 Task: Find connections with filter location Pushkino with filter topic #Gettingthingsdonewith filter profile language Spanish with filter current company Esko with filter school Delhi Public School, R.K.Puram, New Delhi with filter industry Chiropractors with filter service category Homeowners Insurance with filter keywords title Managing Member
Action: Mouse moved to (619, 113)
Screenshot: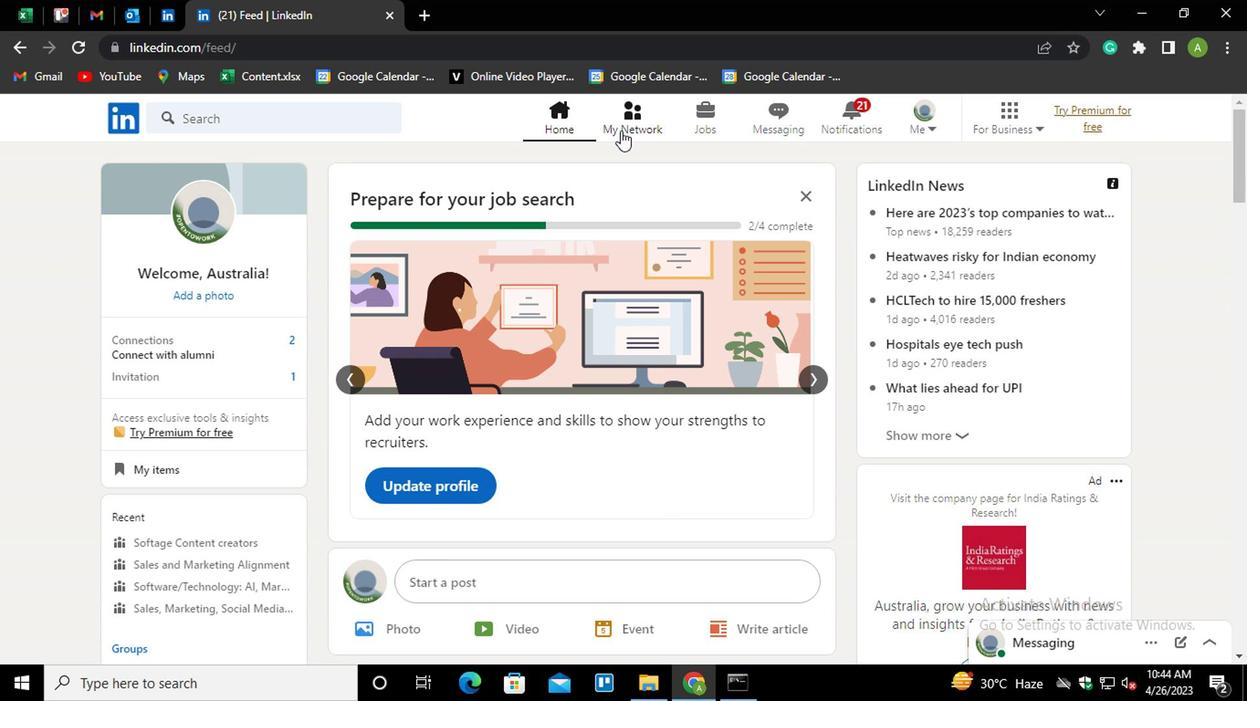 
Action: Mouse pressed left at (619, 113)
Screenshot: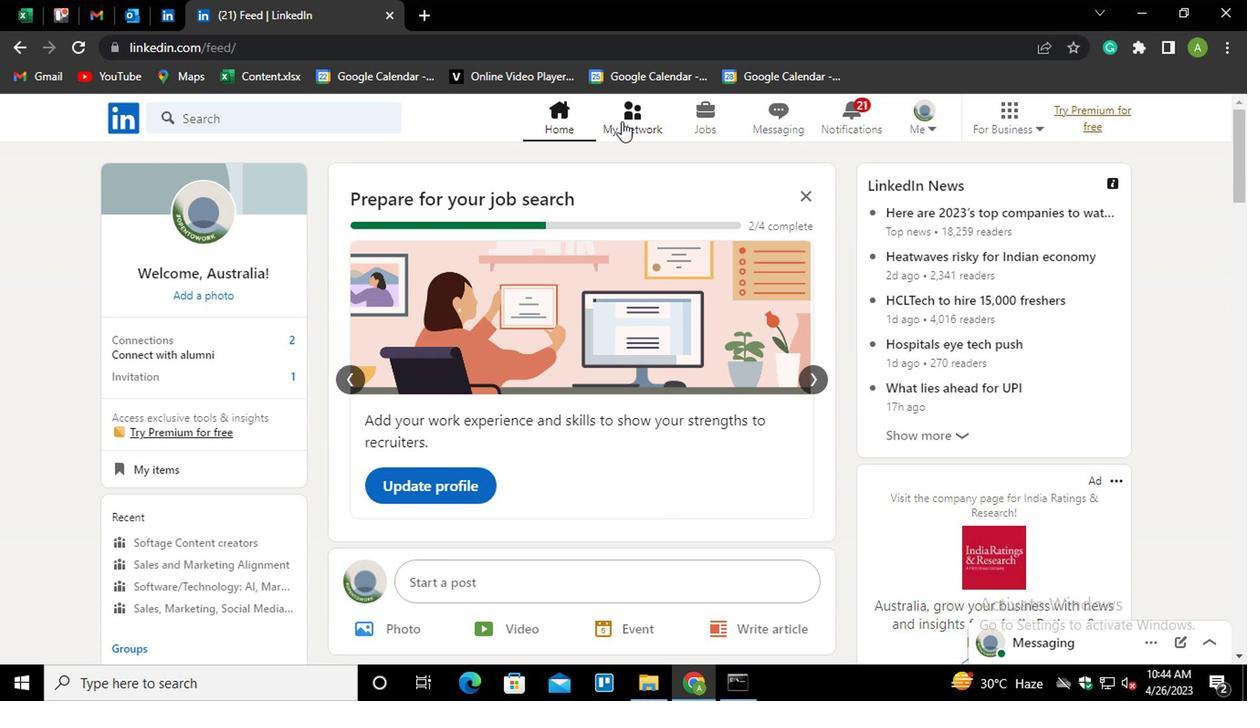 
Action: Mouse moved to (244, 214)
Screenshot: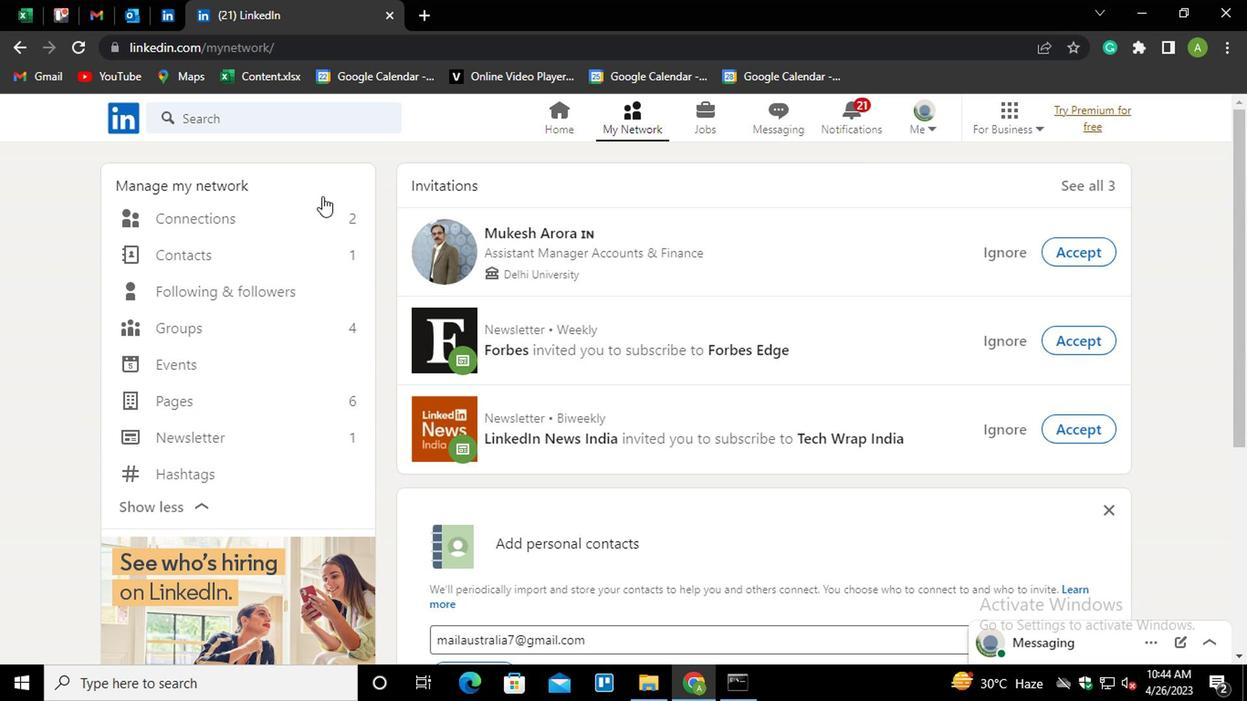 
Action: Mouse pressed left at (244, 214)
Screenshot: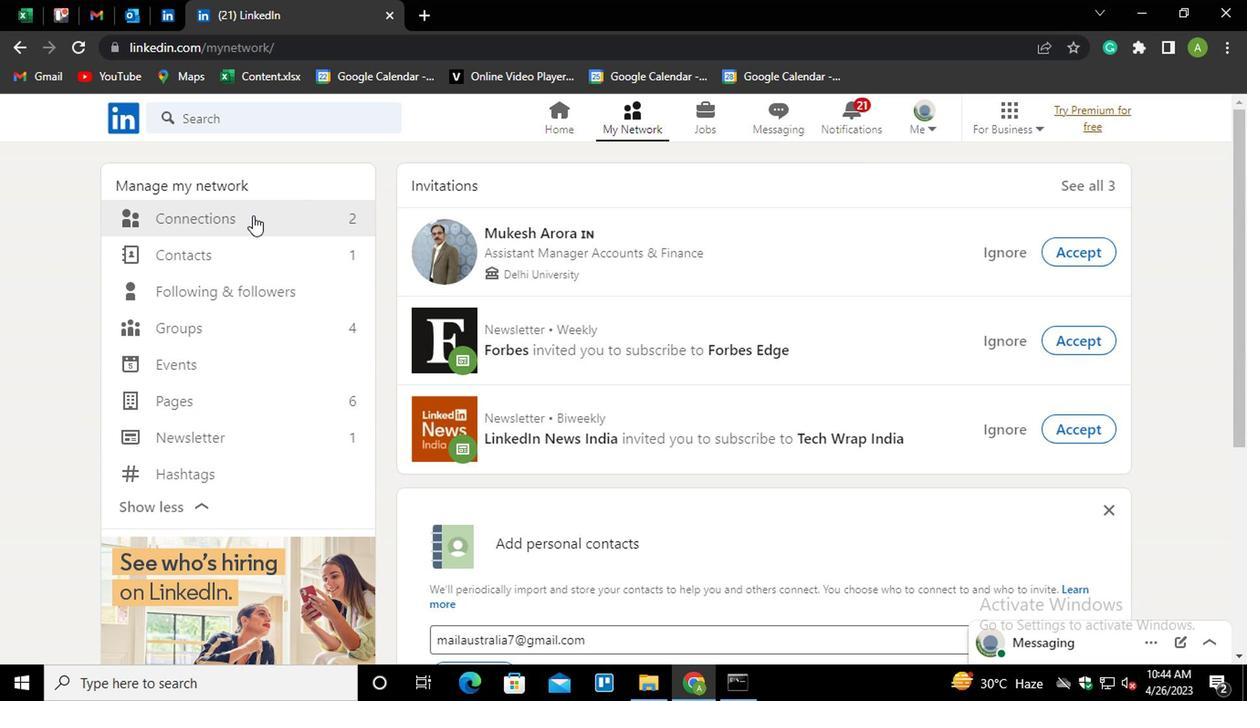 
Action: Mouse moved to (731, 220)
Screenshot: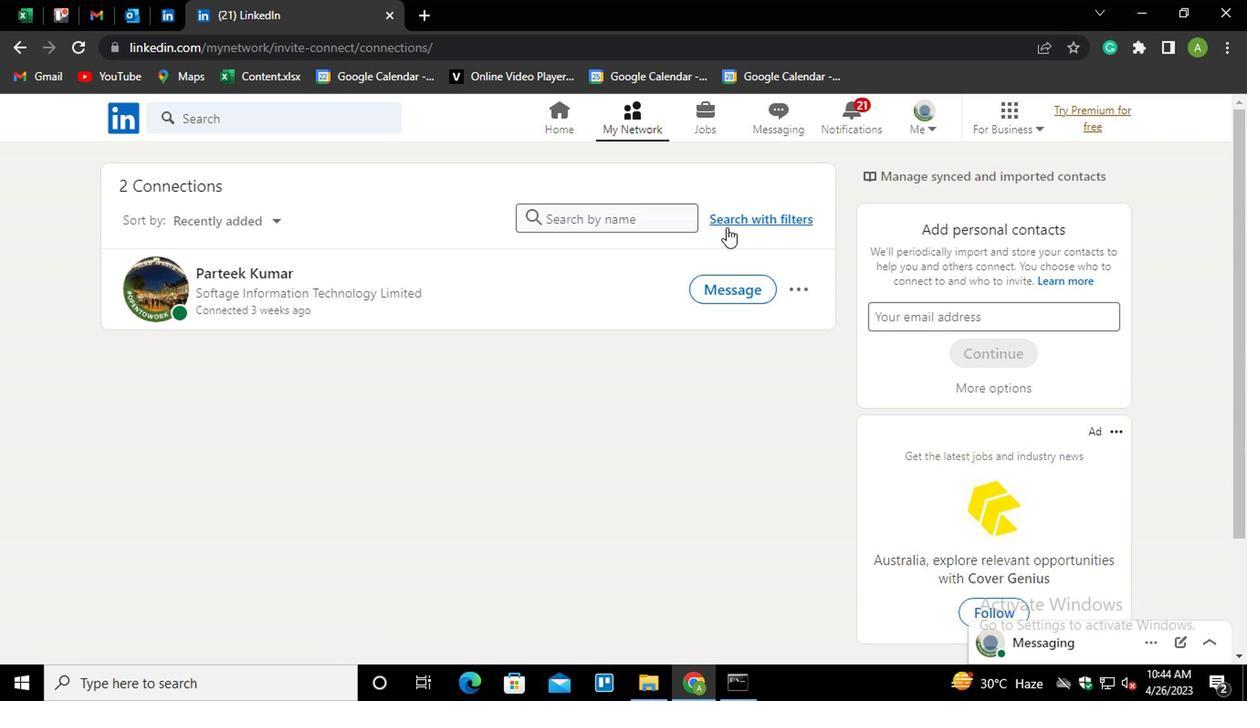 
Action: Mouse pressed left at (731, 220)
Screenshot: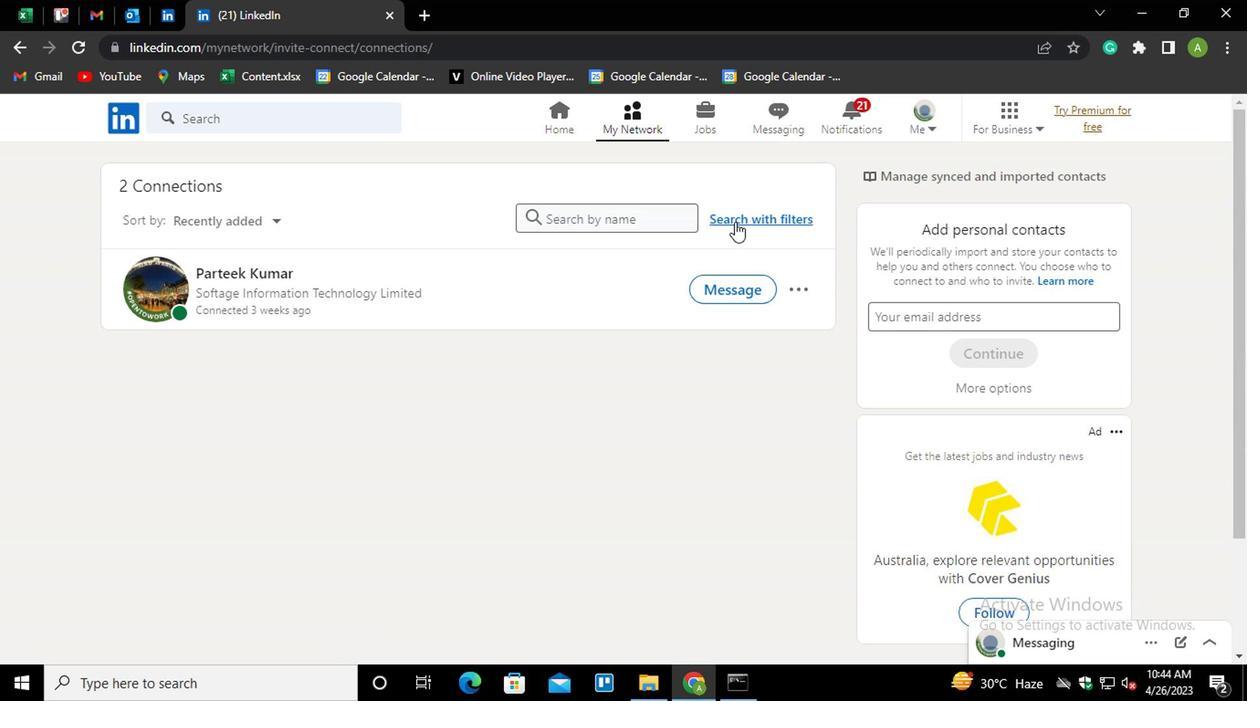 
Action: Mouse moved to (618, 172)
Screenshot: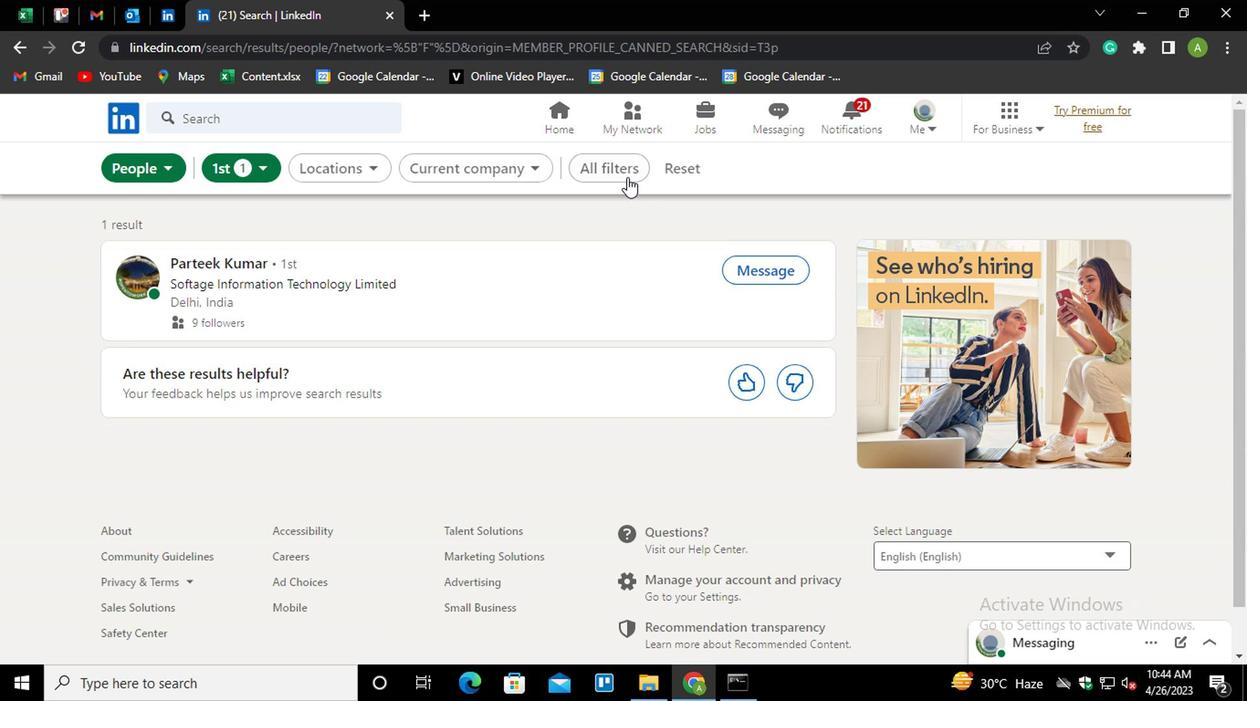 
Action: Mouse pressed left at (618, 172)
Screenshot: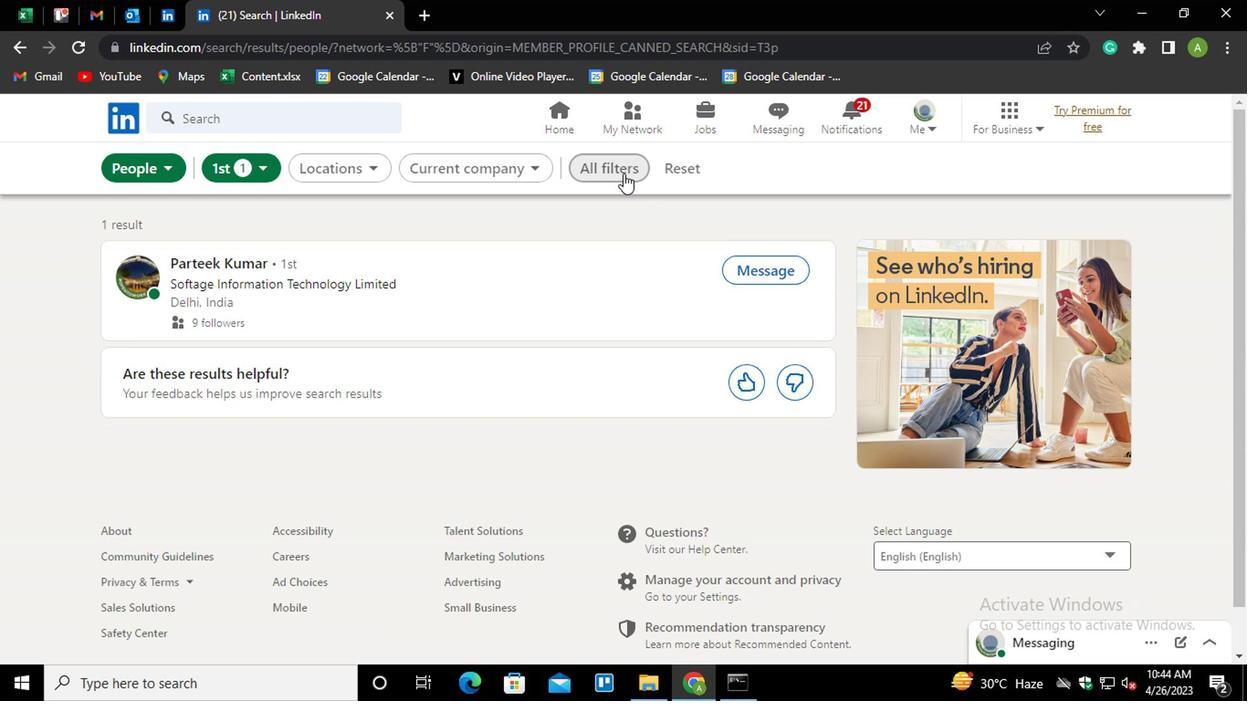 
Action: Mouse moved to (917, 349)
Screenshot: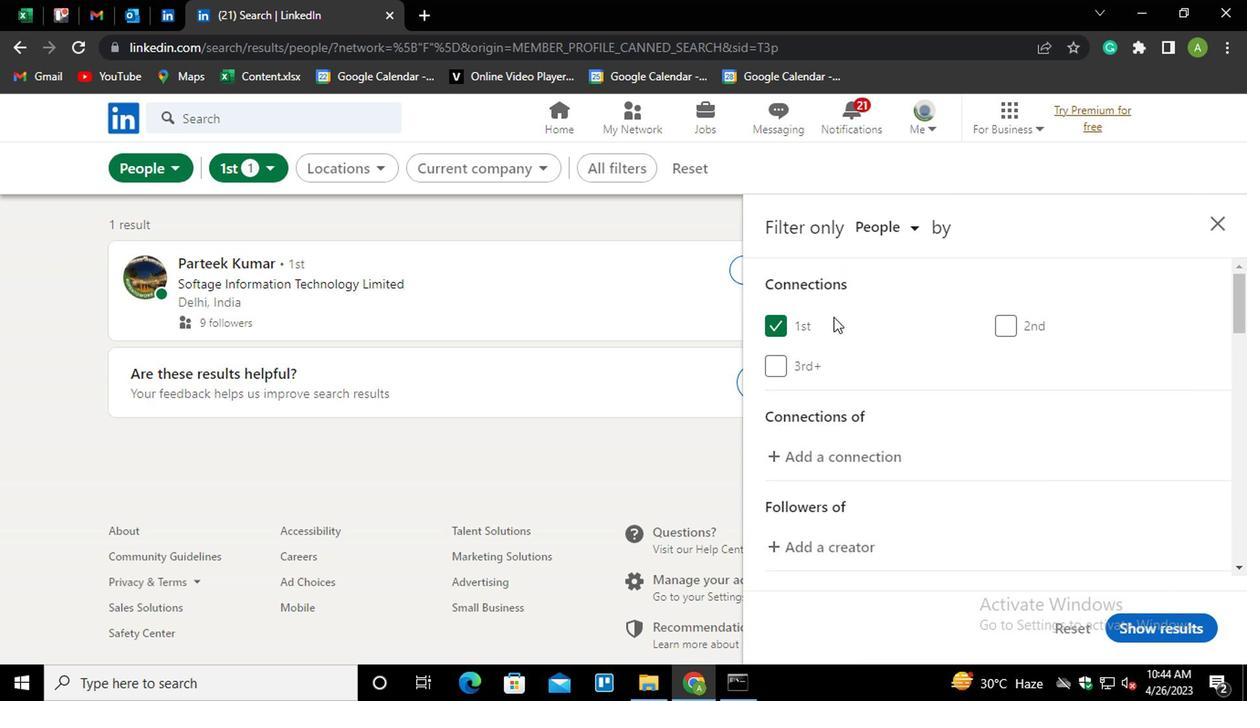
Action: Mouse scrolled (917, 348) with delta (0, -1)
Screenshot: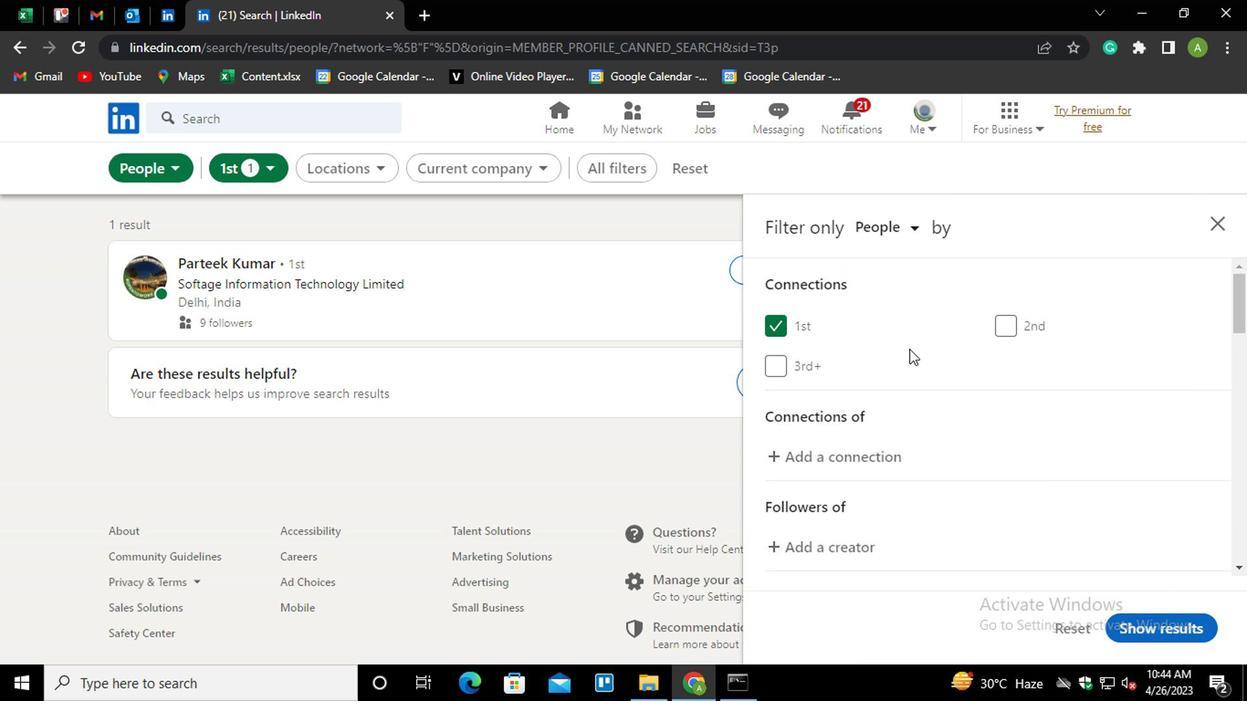 
Action: Mouse scrolled (917, 348) with delta (0, -1)
Screenshot: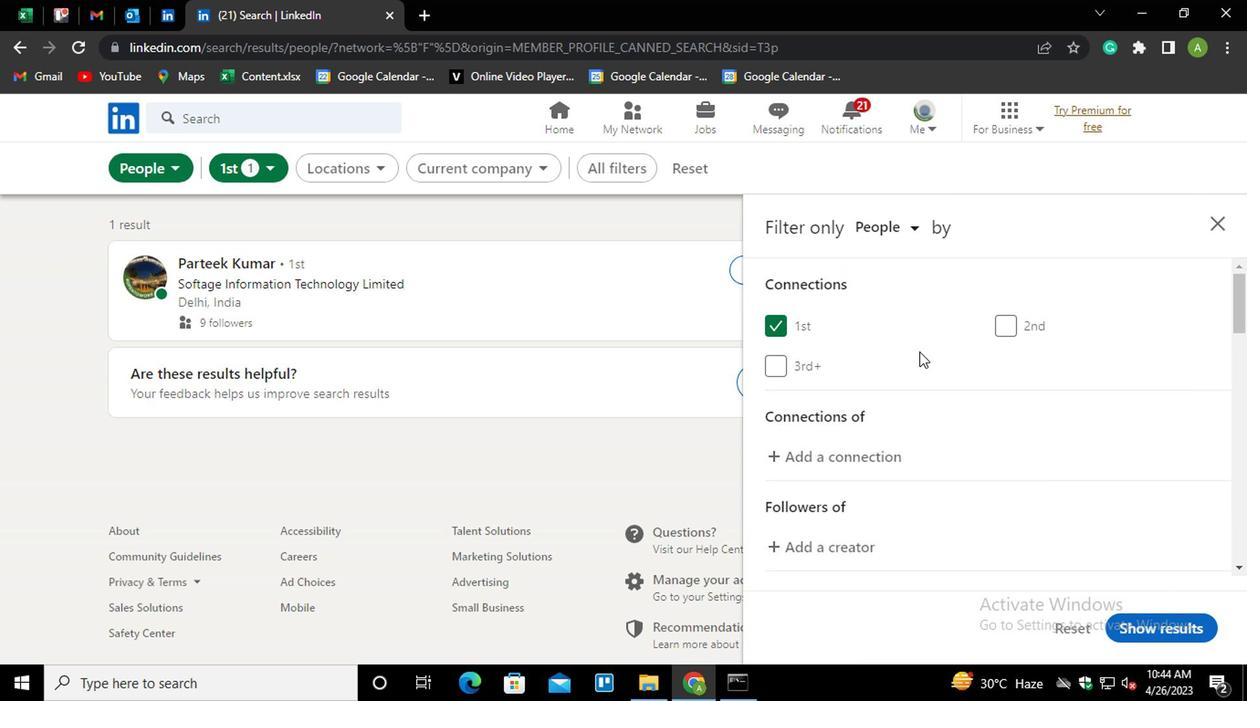 
Action: Mouse scrolled (917, 348) with delta (0, -1)
Screenshot: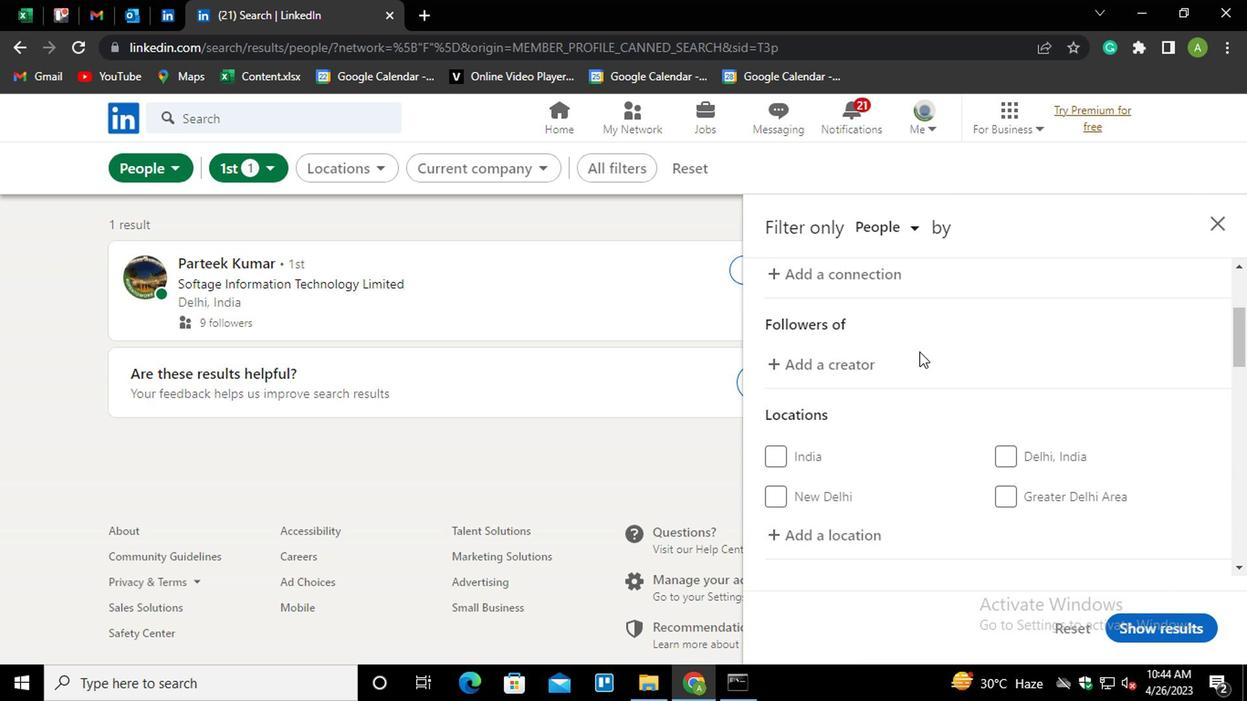 
Action: Mouse moved to (818, 441)
Screenshot: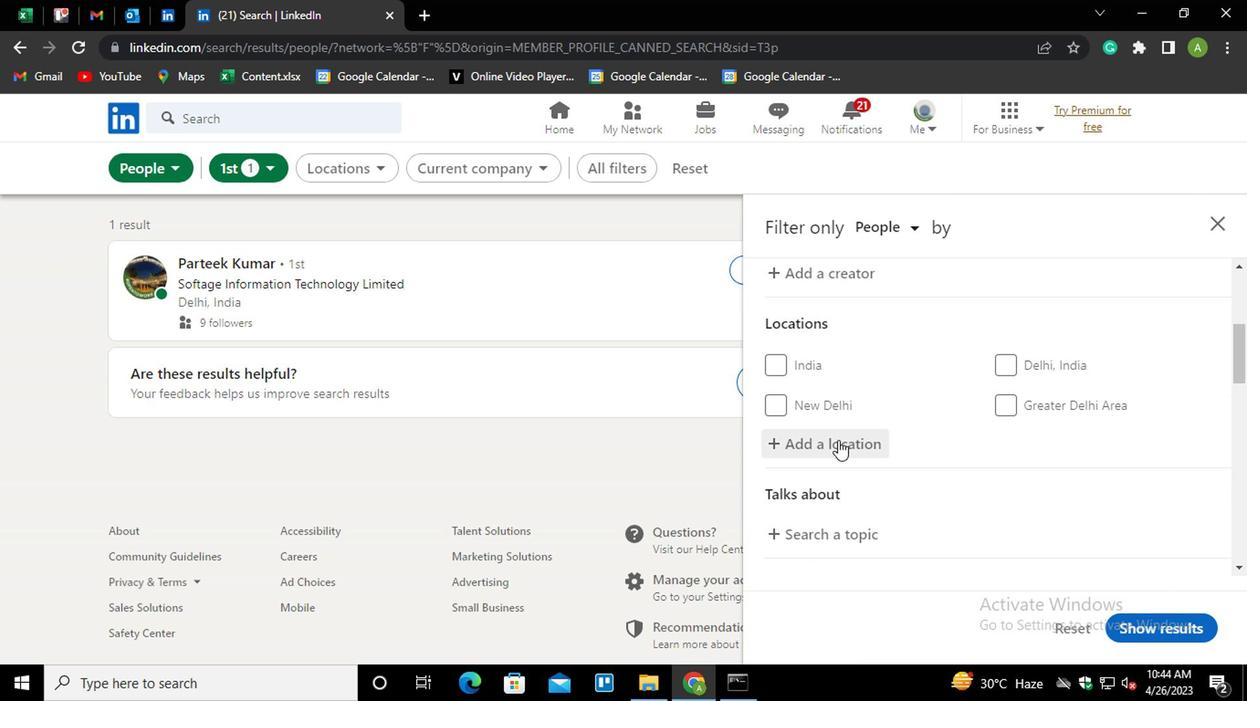 
Action: Mouse pressed left at (818, 441)
Screenshot: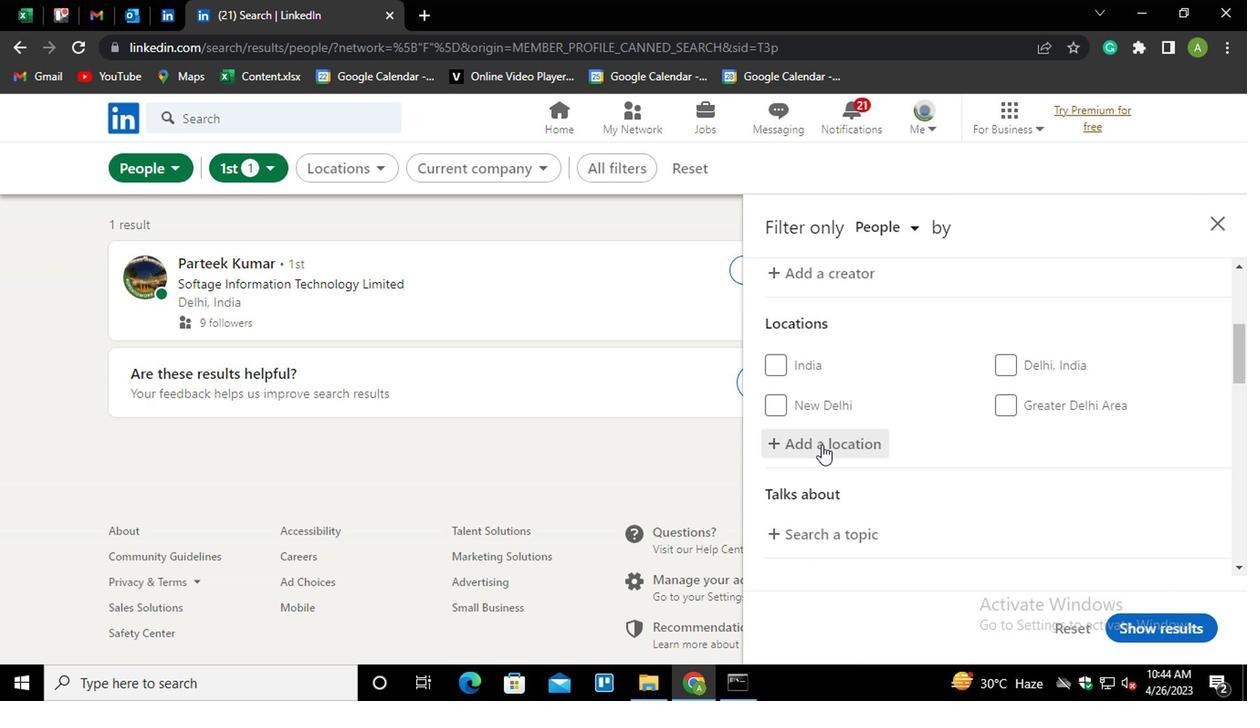 
Action: Mouse moved to (814, 439)
Screenshot: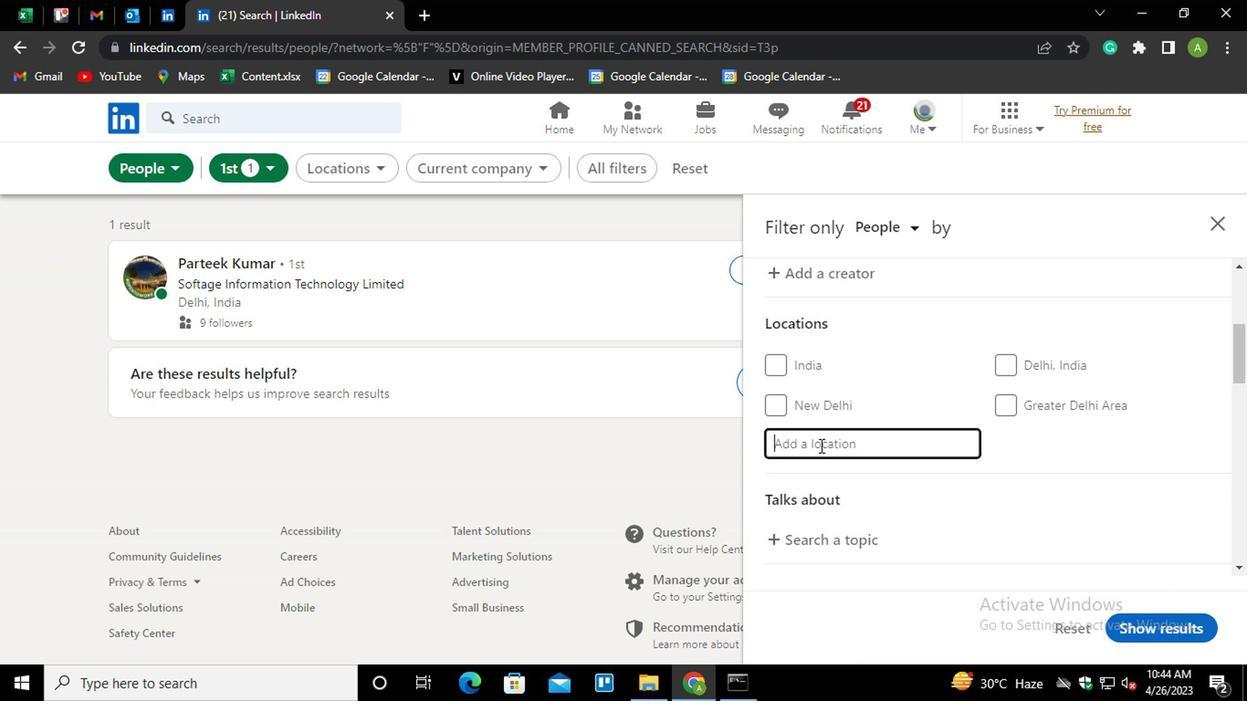
Action: Mouse pressed left at (814, 439)
Screenshot: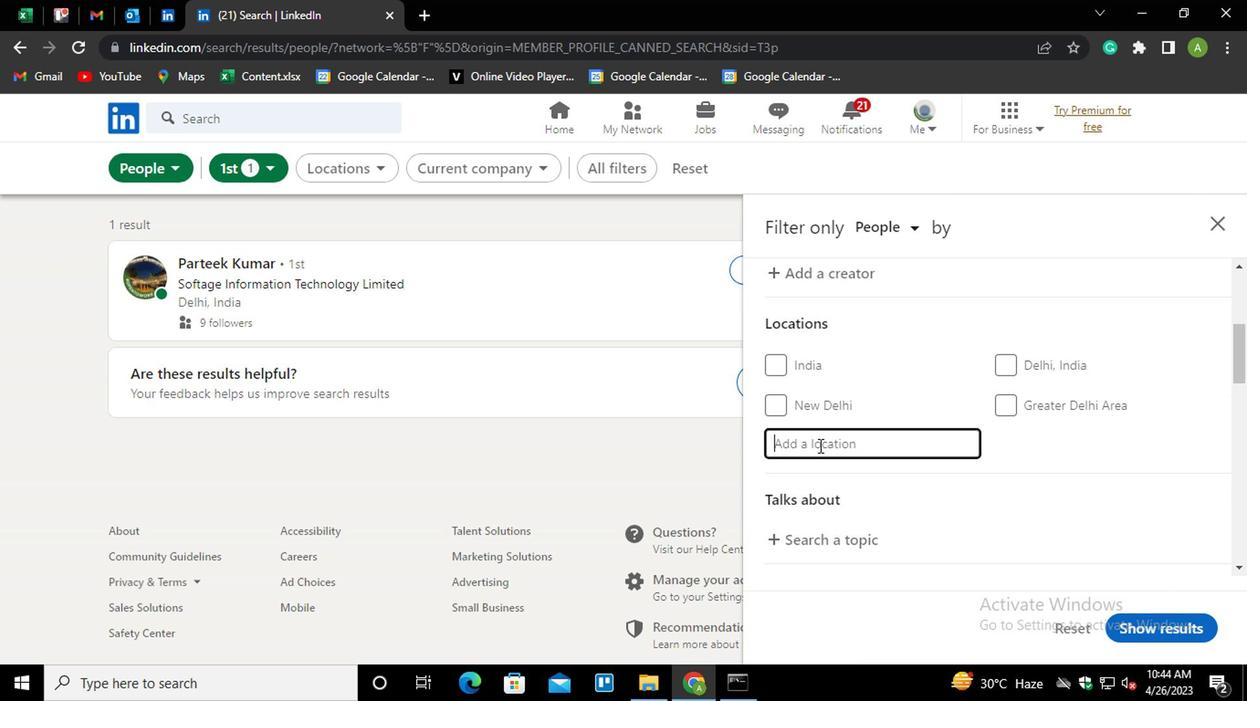 
Action: Key pressed <Key.shift_r>Pushkino<Key.down><Key.enter>
Screenshot: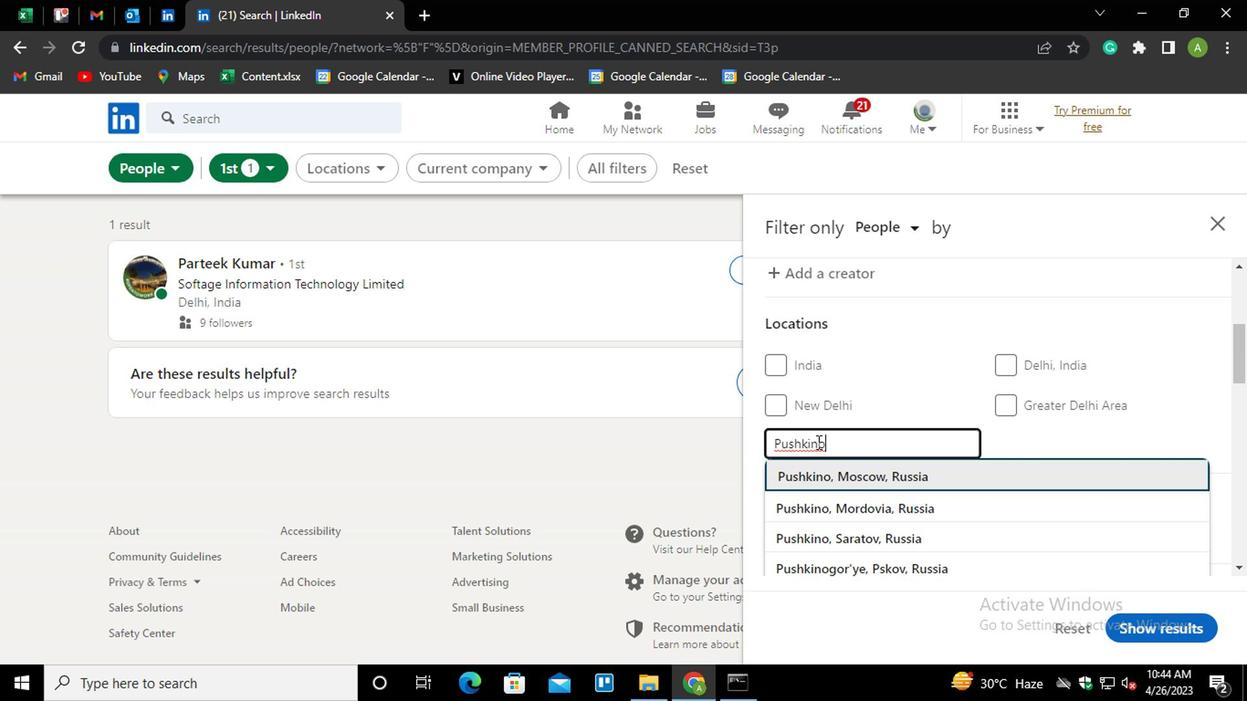 
Action: Mouse moved to (874, 401)
Screenshot: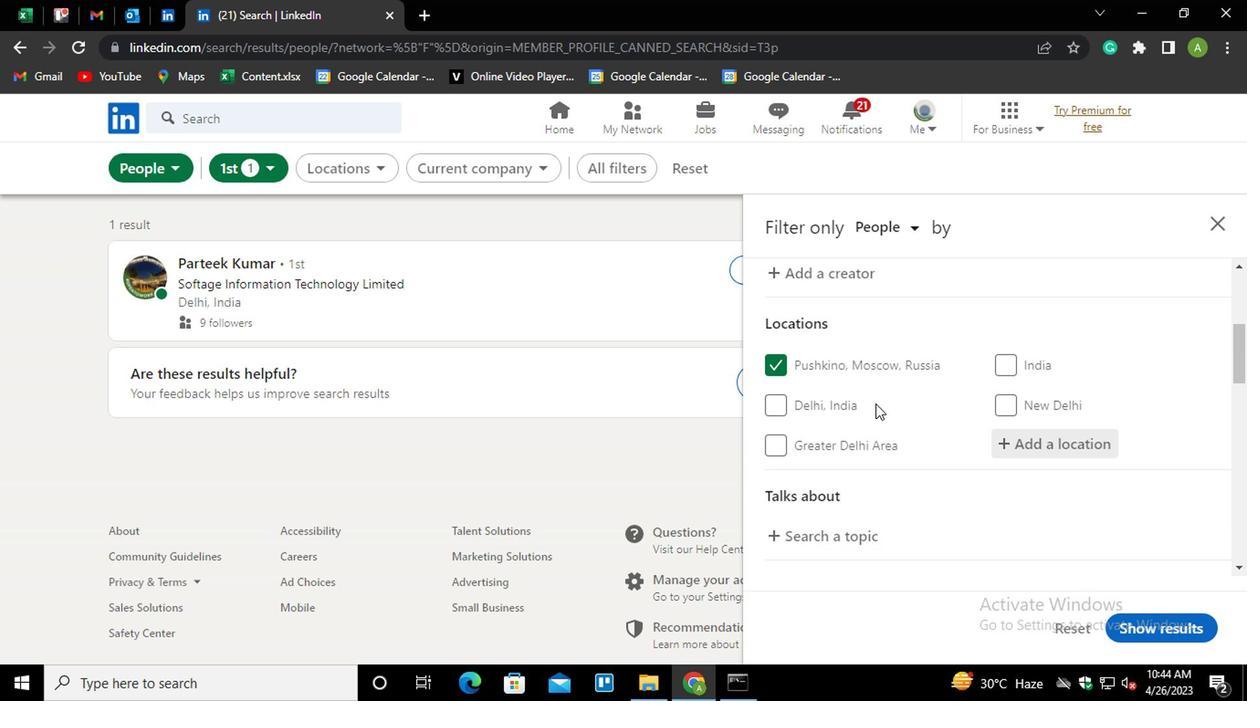 
Action: Mouse scrolled (874, 400) with delta (0, 0)
Screenshot: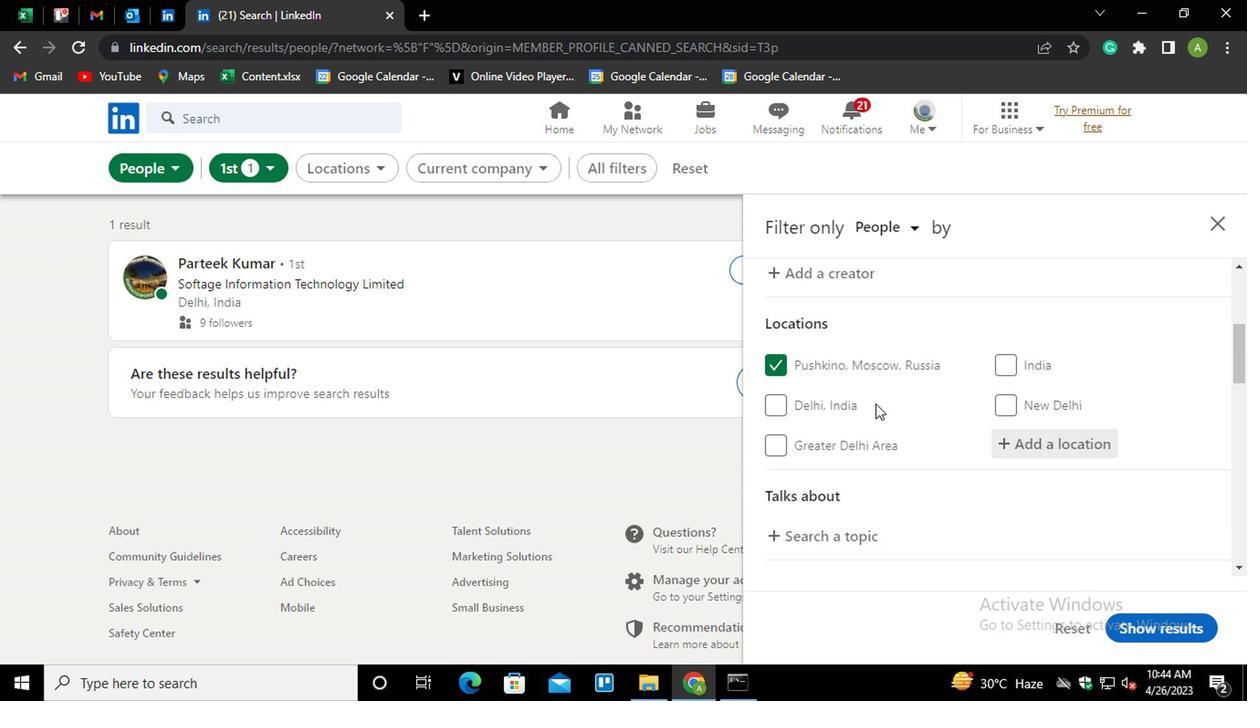 
Action: Mouse scrolled (874, 400) with delta (0, 0)
Screenshot: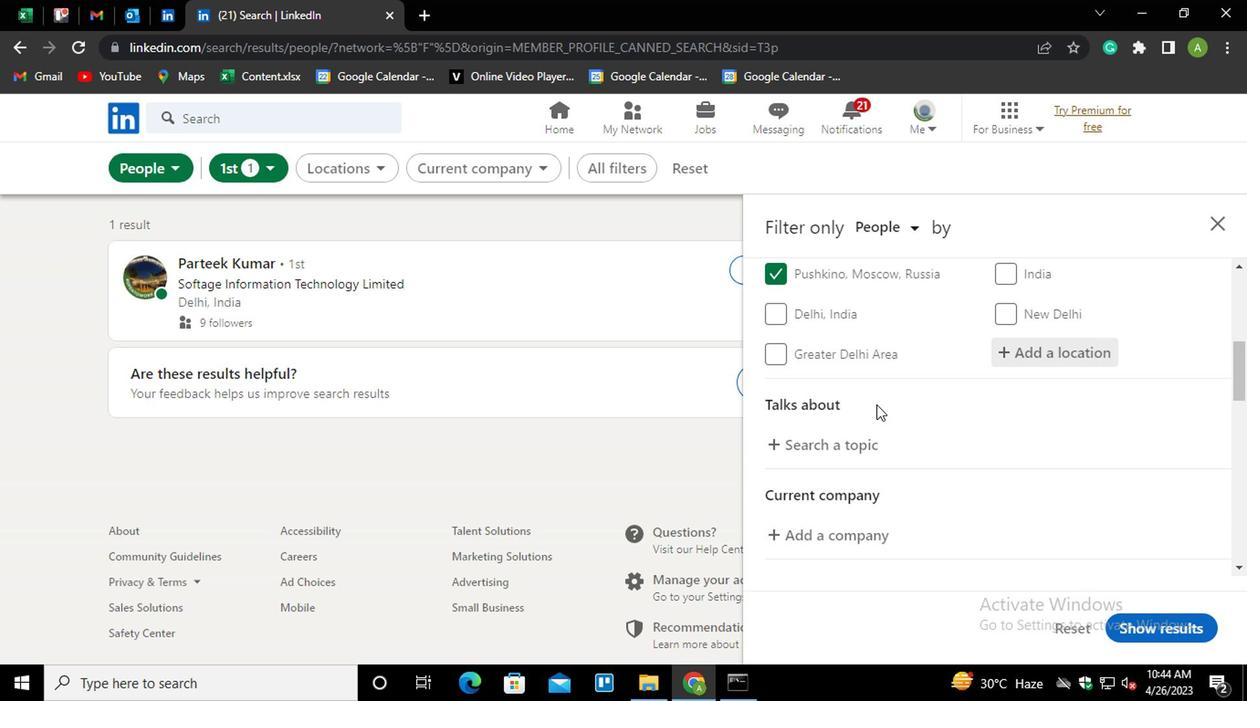 
Action: Mouse moved to (820, 354)
Screenshot: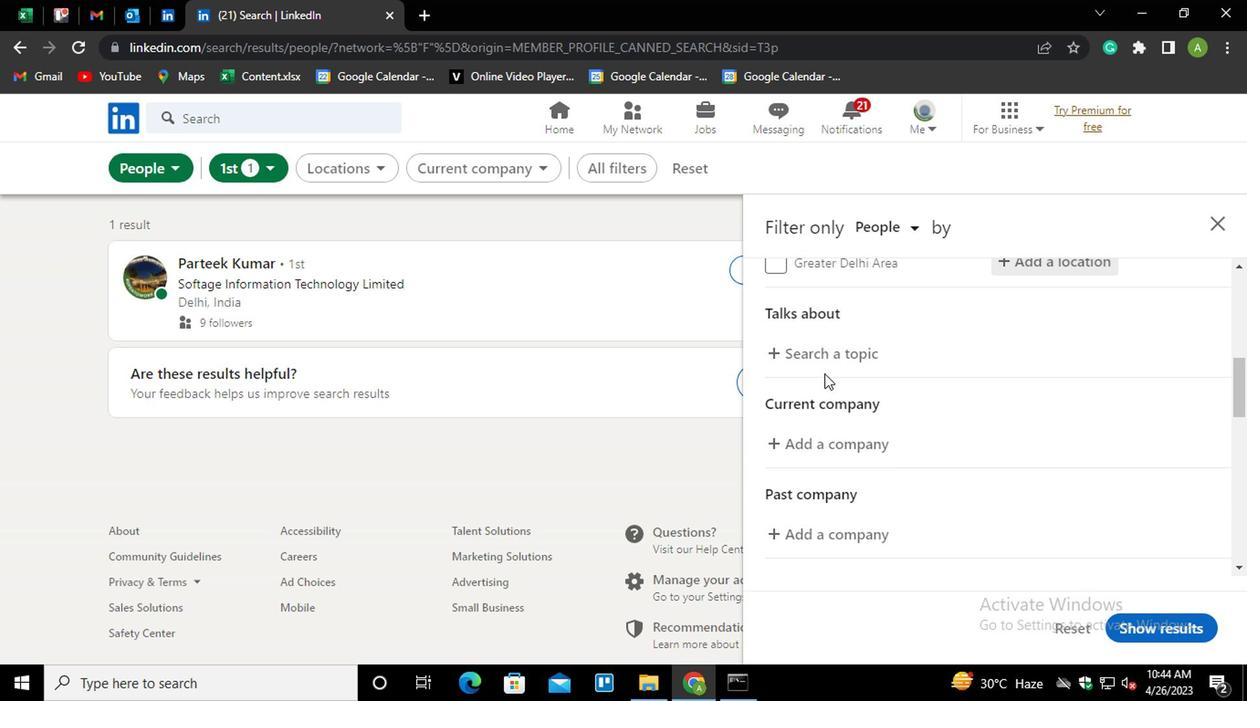
Action: Mouse pressed left at (820, 354)
Screenshot: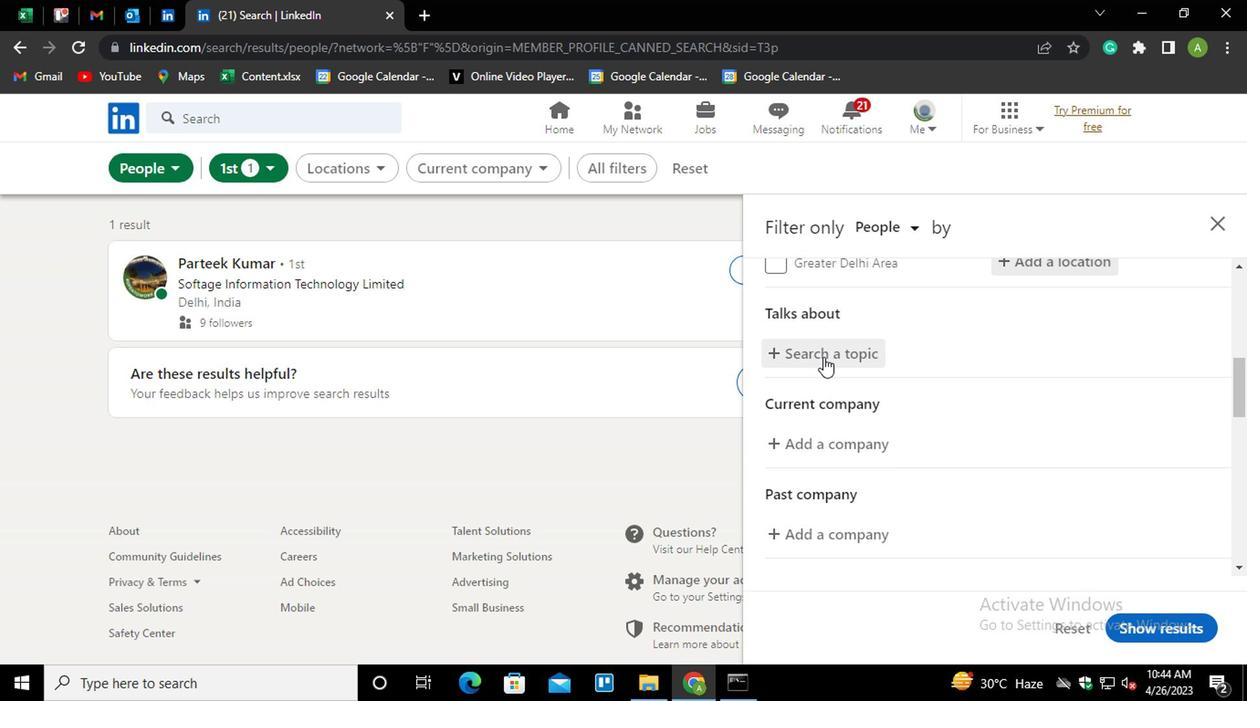 
Action: Key pressed <Key.shift>#<Key.shift><Key.shift><Key.shift><Key.shift><Key.shift><Key.shift><Key.shift><Key.shift><Key.shift><Key.shift><Key.shift><Key.shift><Key.shift><Key.shift><Key.shift><Key.shift>GETTINGTHINGSDOW<Key.backspace>M<Key.backspace>NE
Screenshot: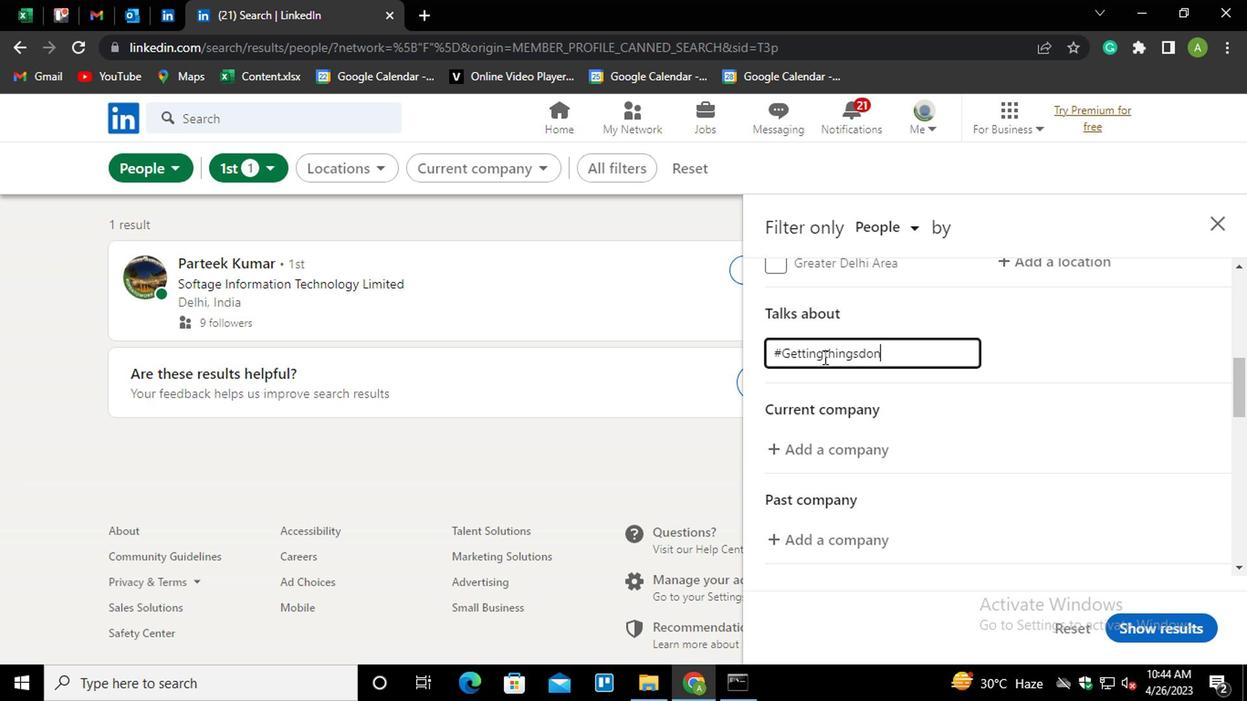 
Action: Mouse moved to (1010, 423)
Screenshot: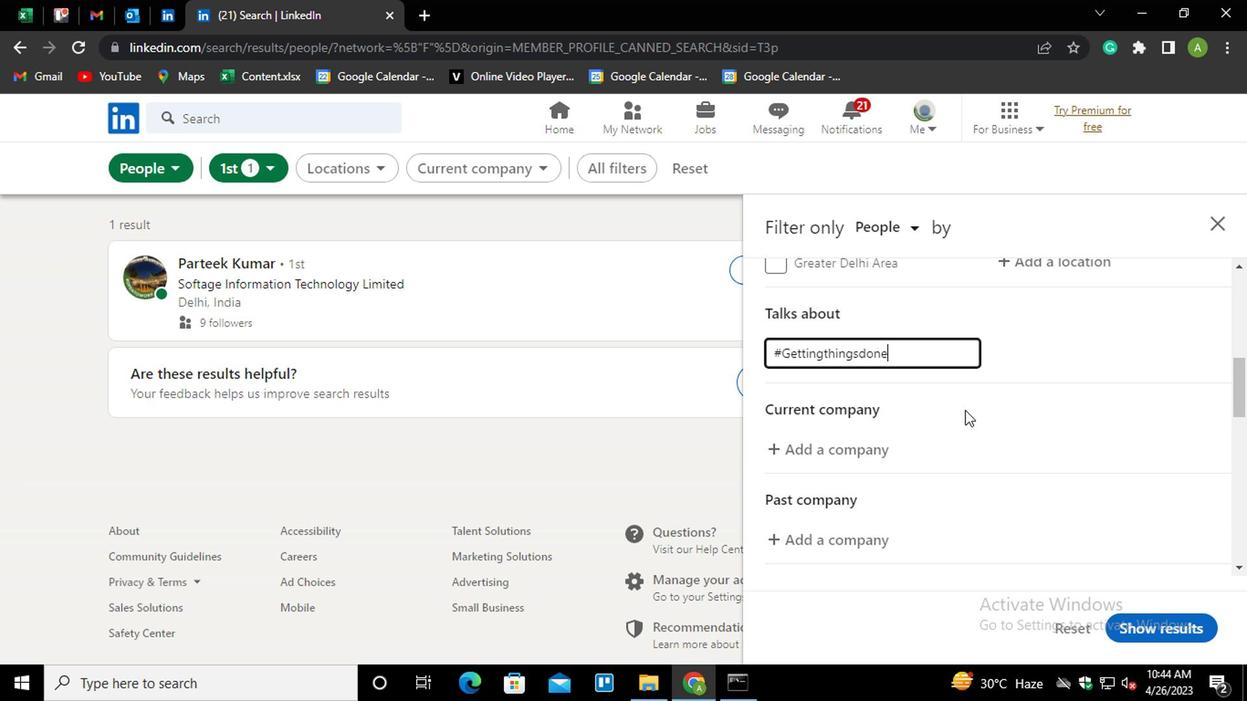 
Action: Mouse pressed left at (1010, 423)
Screenshot: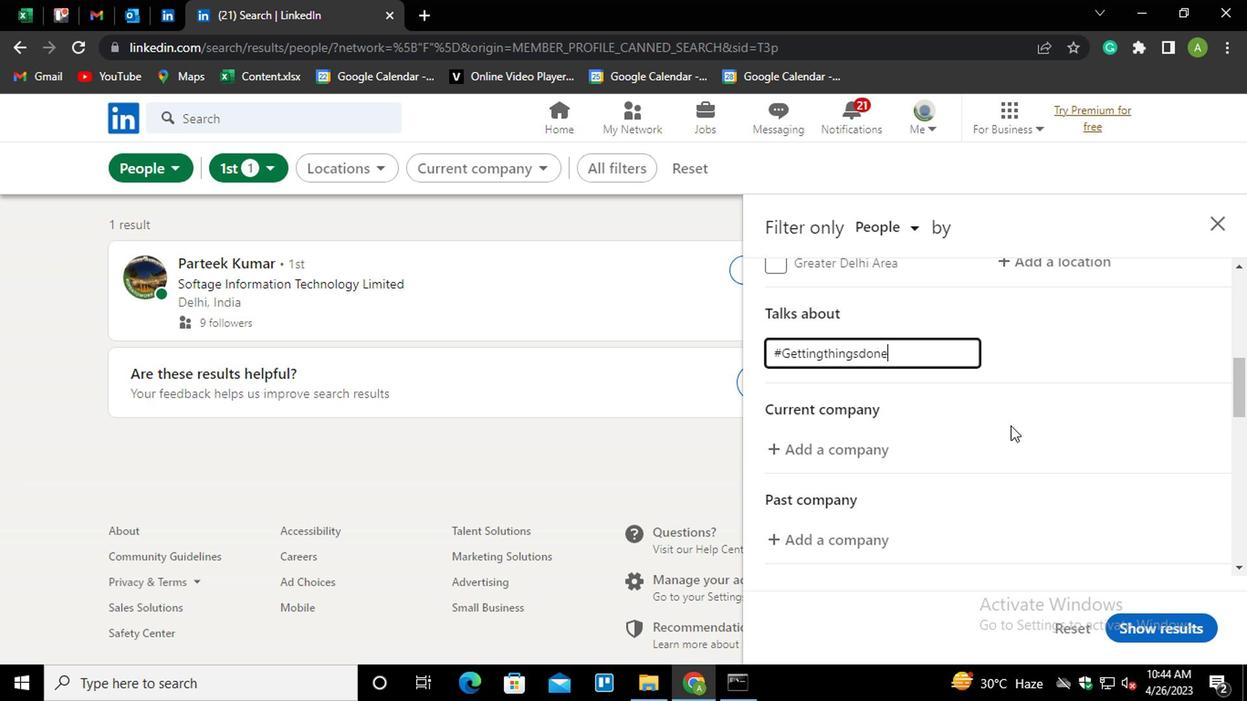 
Action: Mouse moved to (1016, 419)
Screenshot: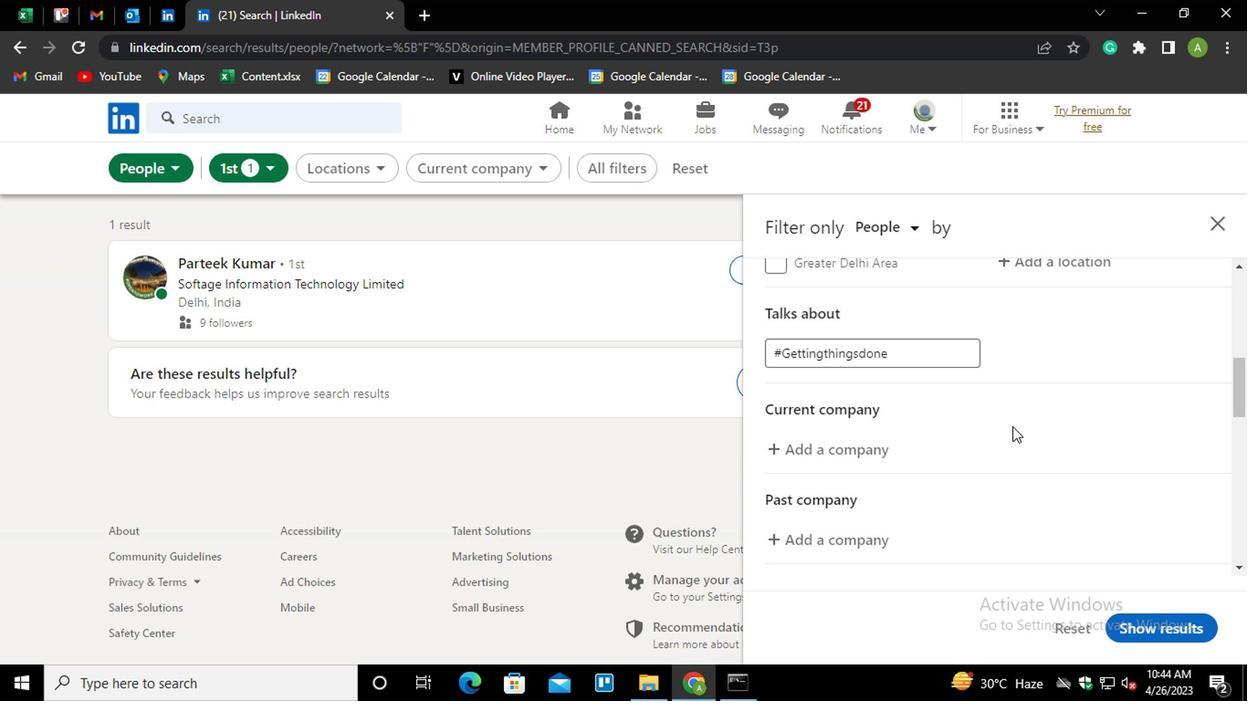 
Action: Mouse scrolled (1016, 419) with delta (0, 0)
Screenshot: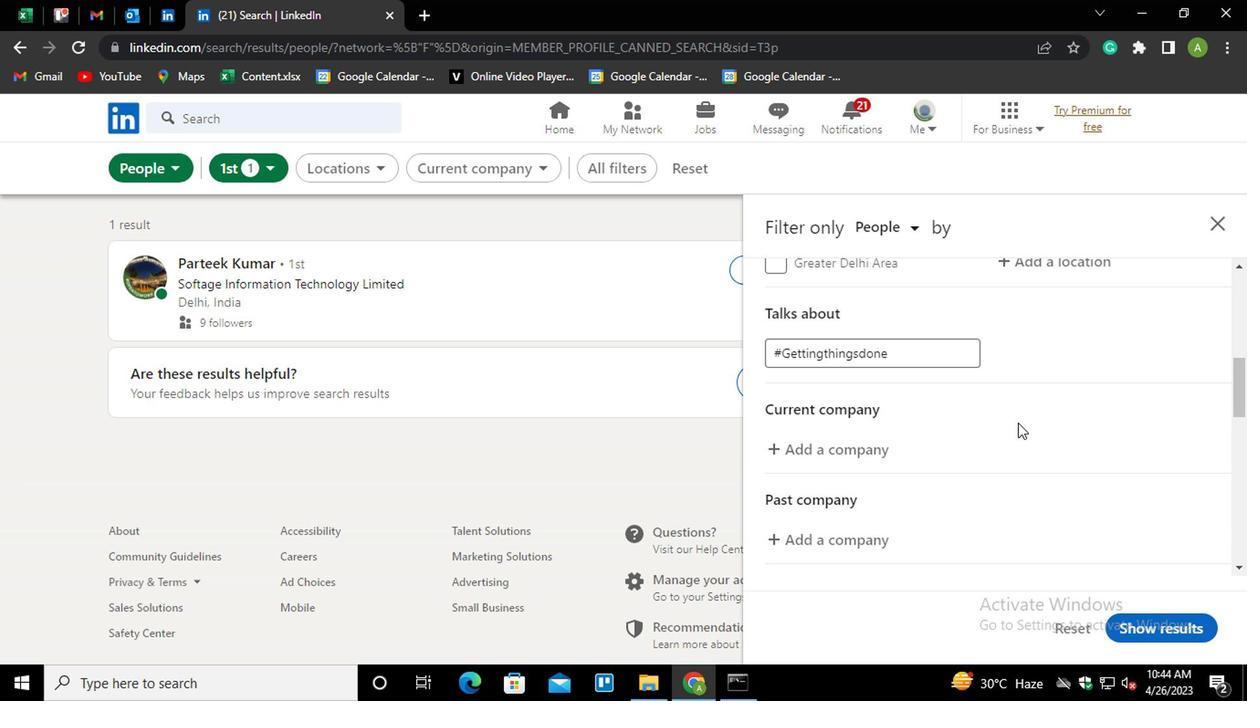 
Action: Mouse moved to (827, 361)
Screenshot: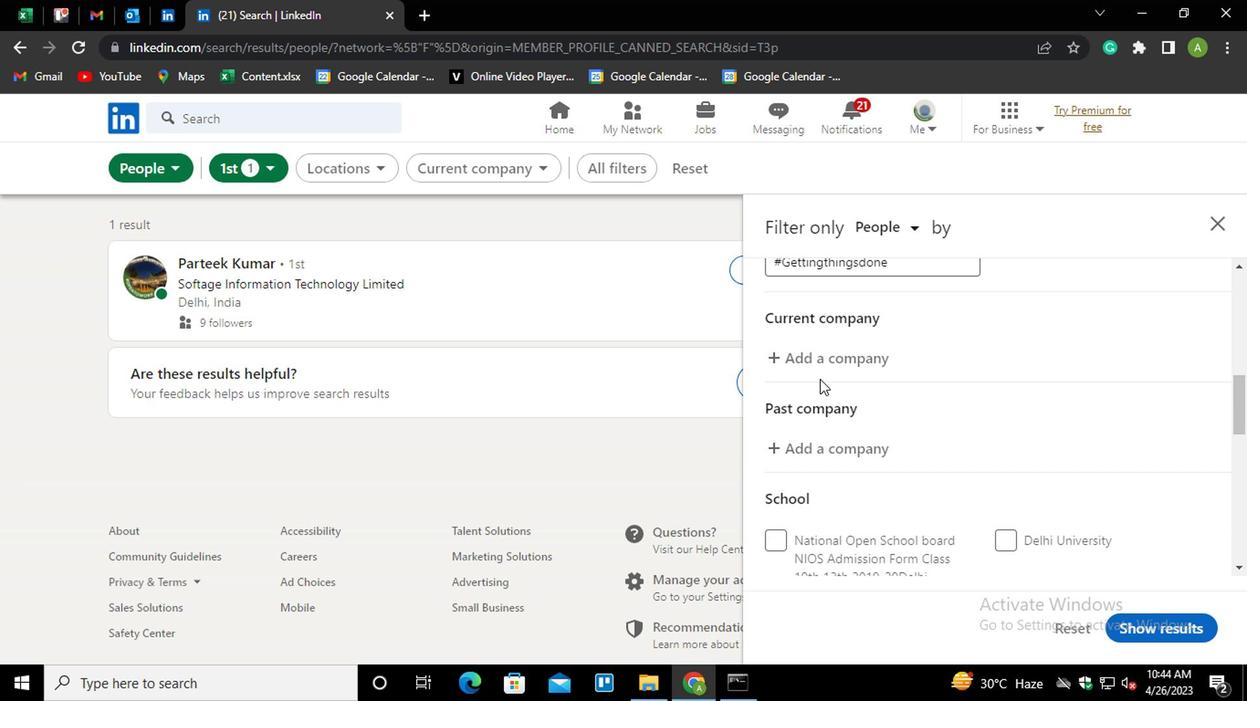 
Action: Mouse pressed left at (827, 361)
Screenshot: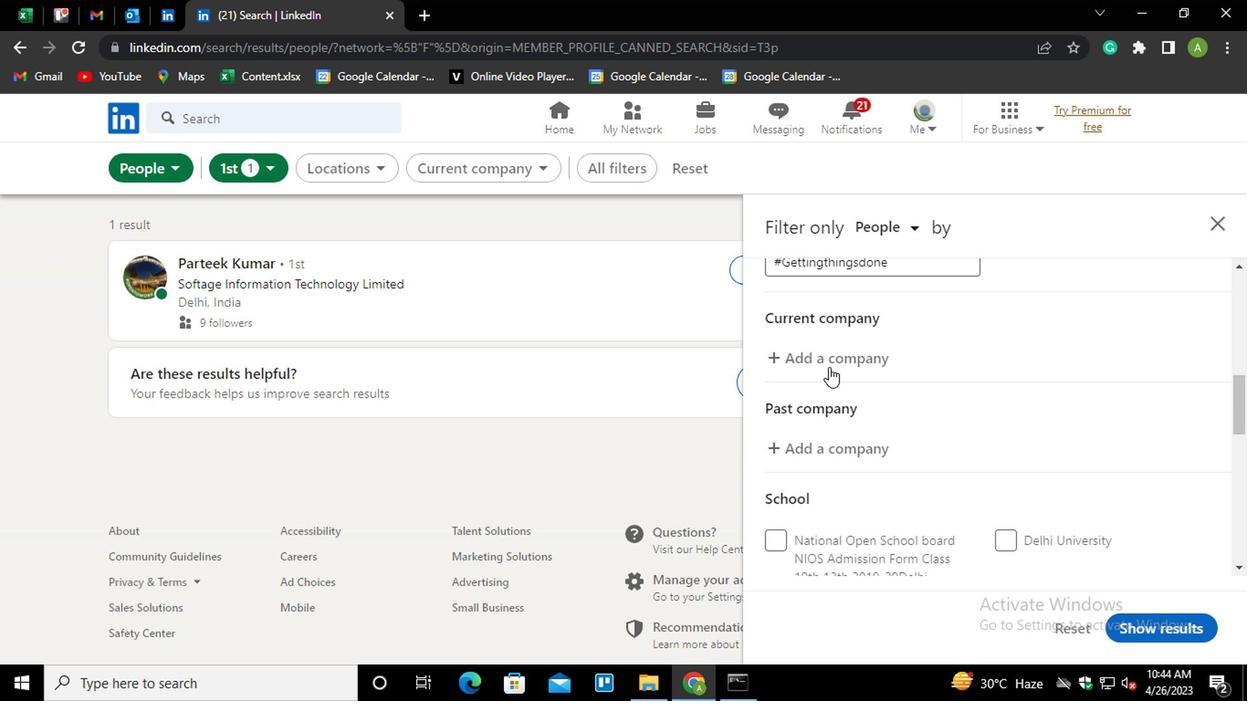 
Action: Key pressed <Key.shift>ESKO<Key.down><Key.enter>
Screenshot: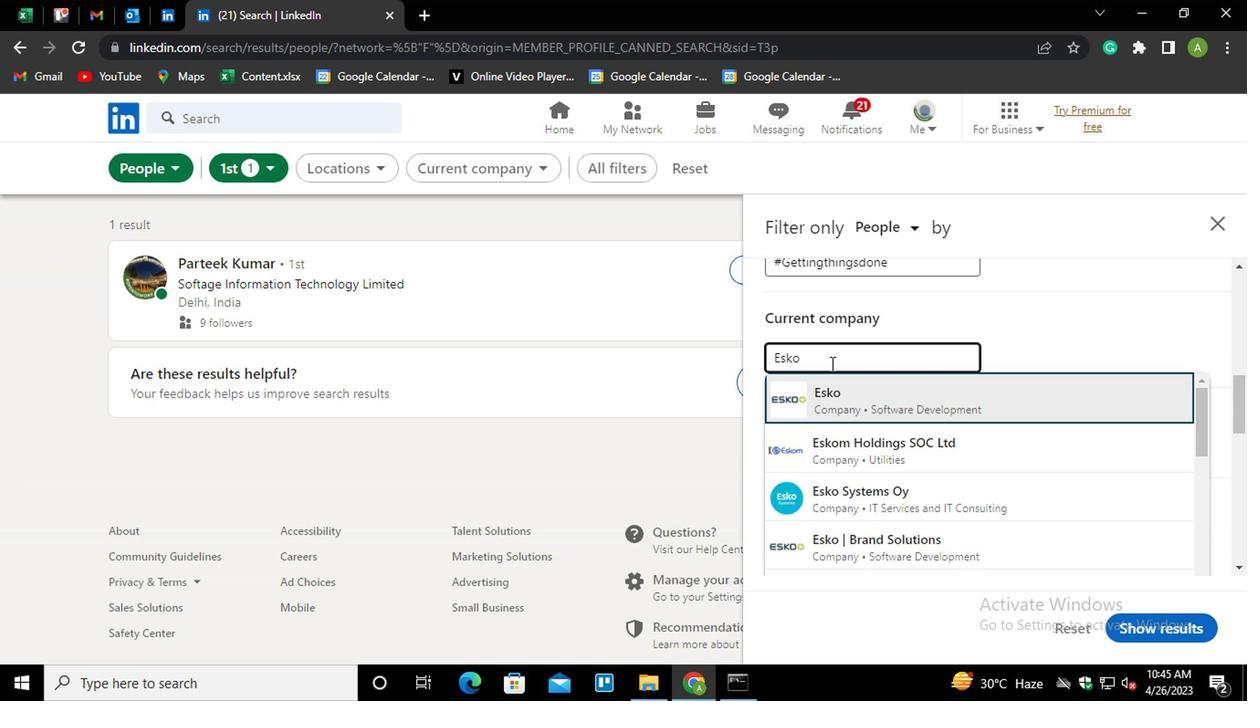 
Action: Mouse moved to (836, 355)
Screenshot: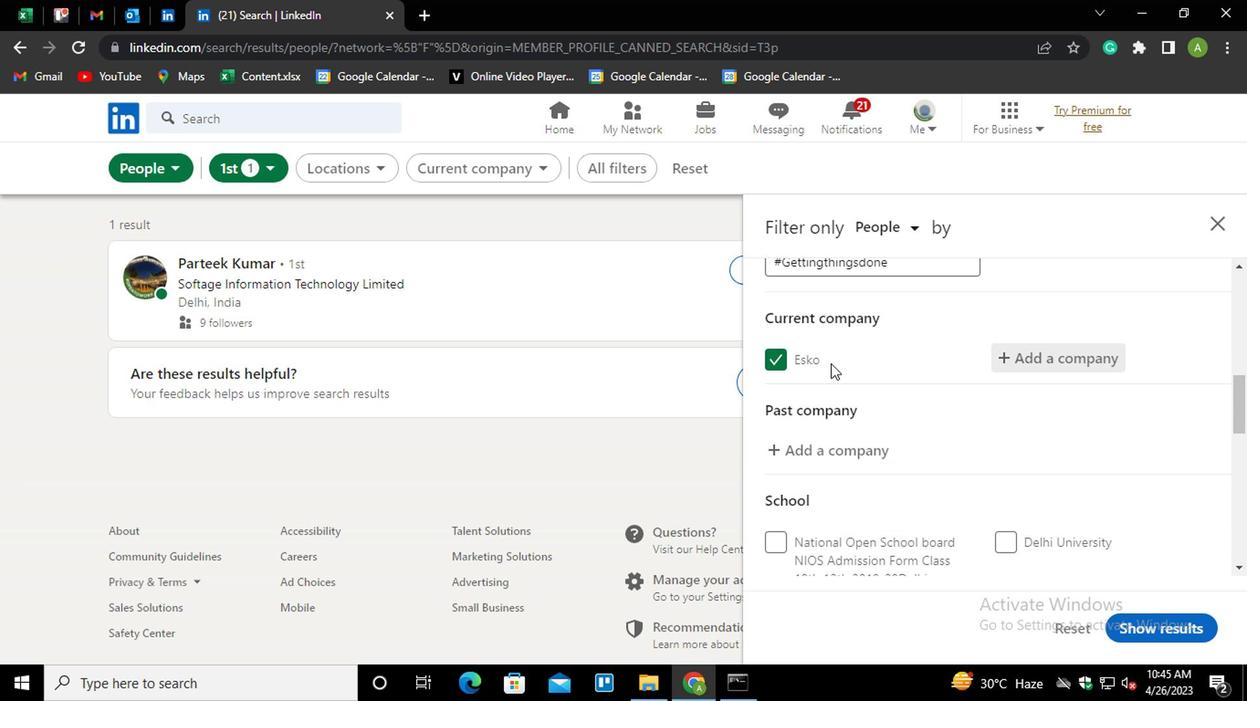 
Action: Mouse scrolled (836, 354) with delta (0, 0)
Screenshot: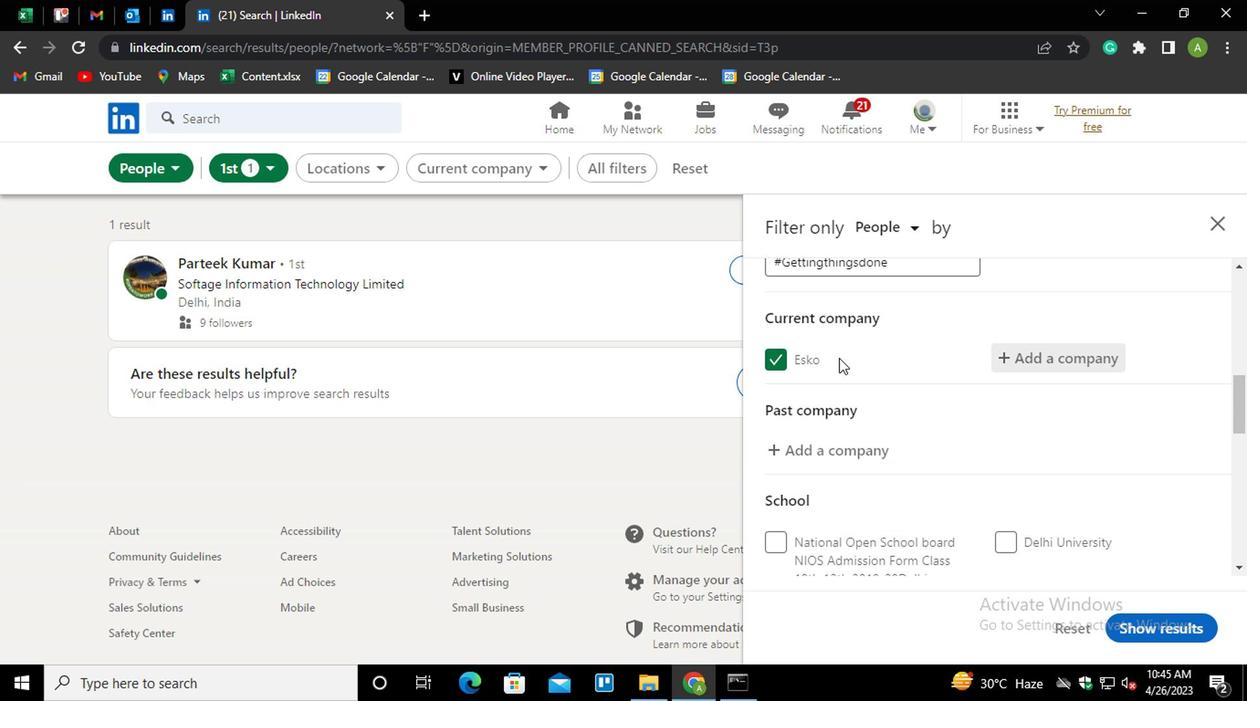 
Action: Mouse scrolled (836, 354) with delta (0, 0)
Screenshot: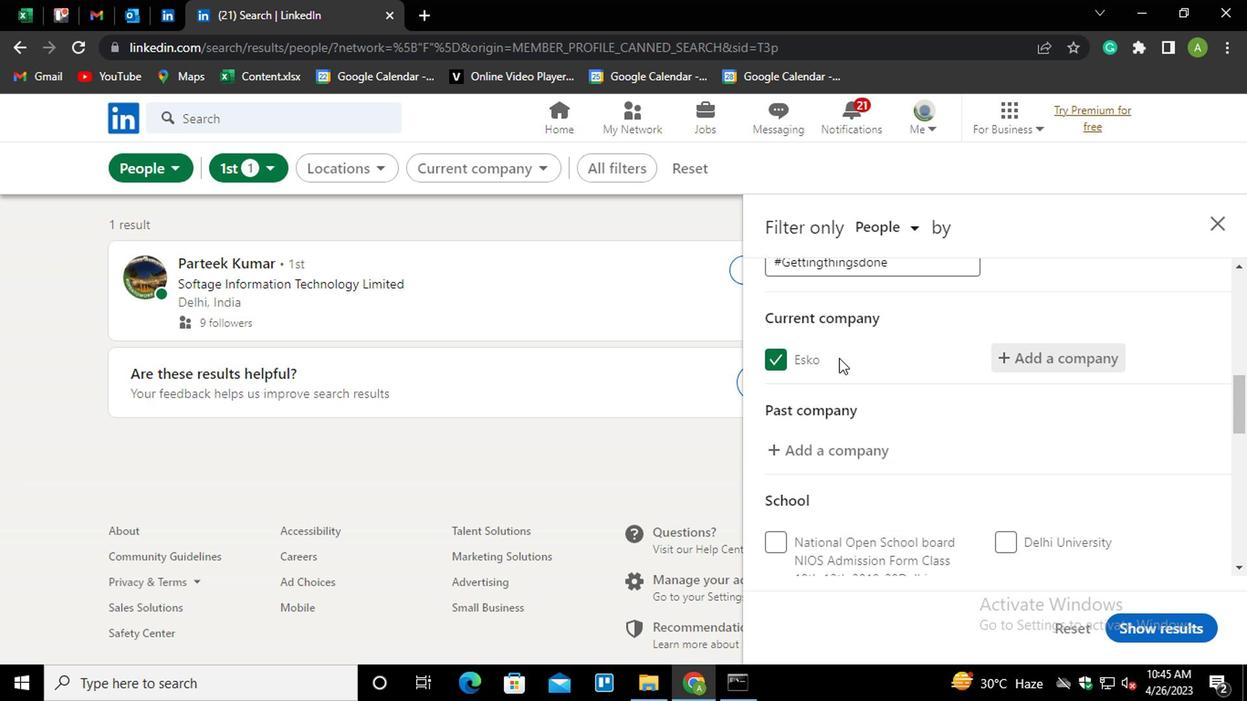 
Action: Mouse scrolled (836, 354) with delta (0, 0)
Screenshot: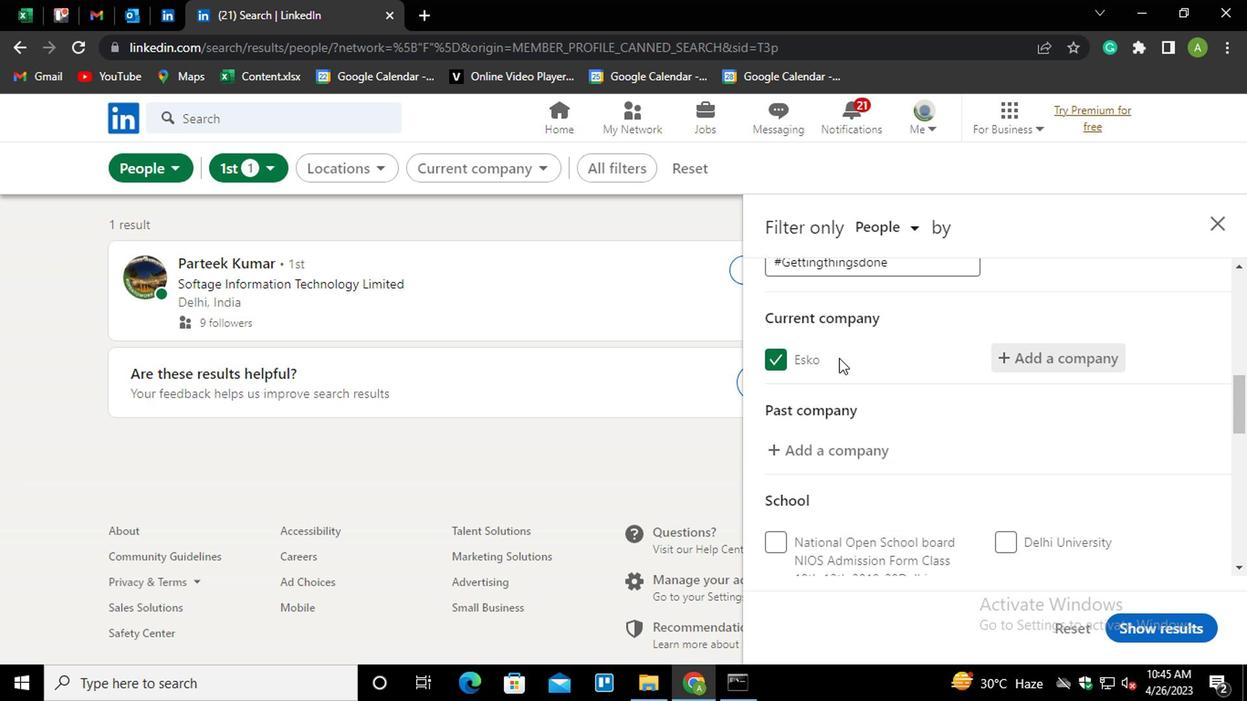 
Action: Mouse moved to (819, 327)
Screenshot: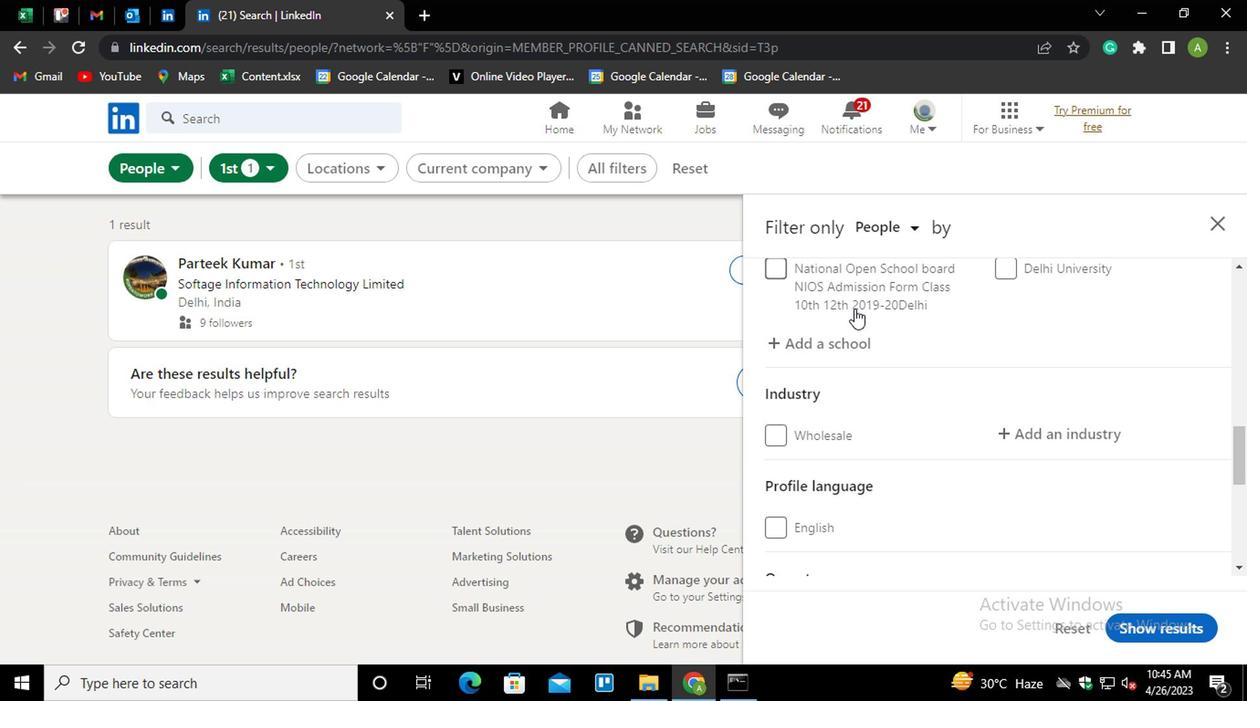 
Action: Mouse pressed left at (819, 327)
Screenshot: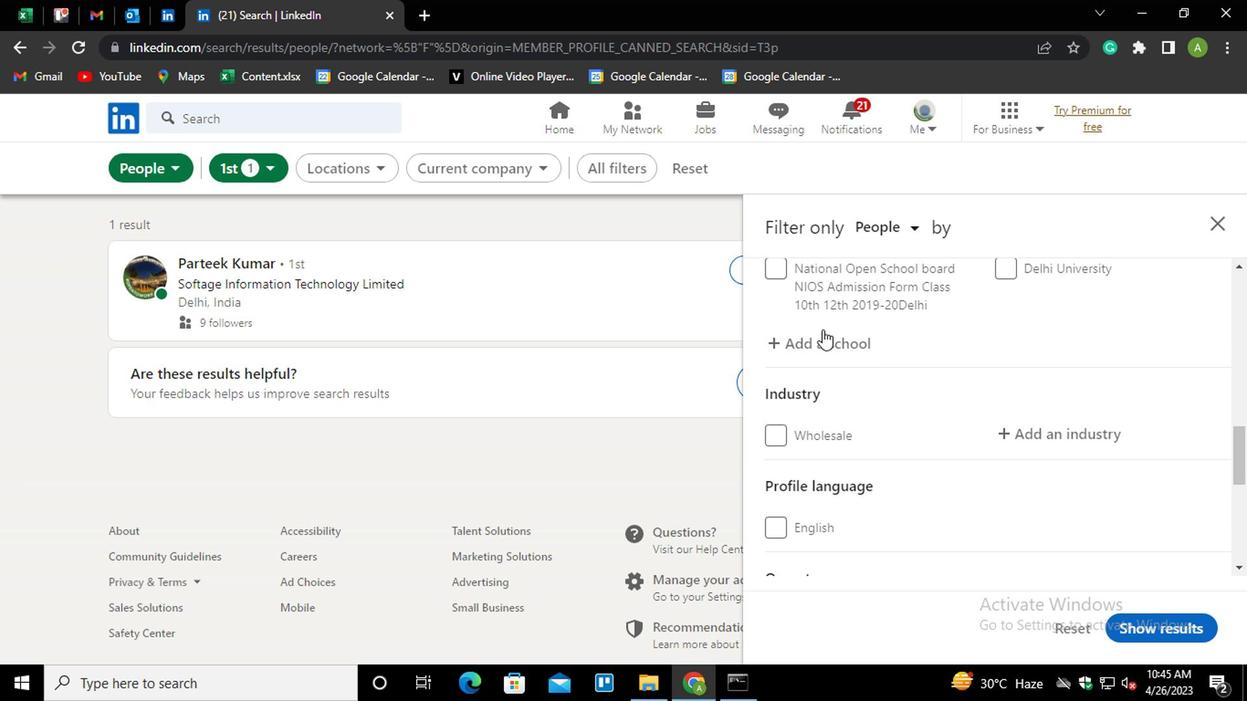 
Action: Mouse moved to (820, 341)
Screenshot: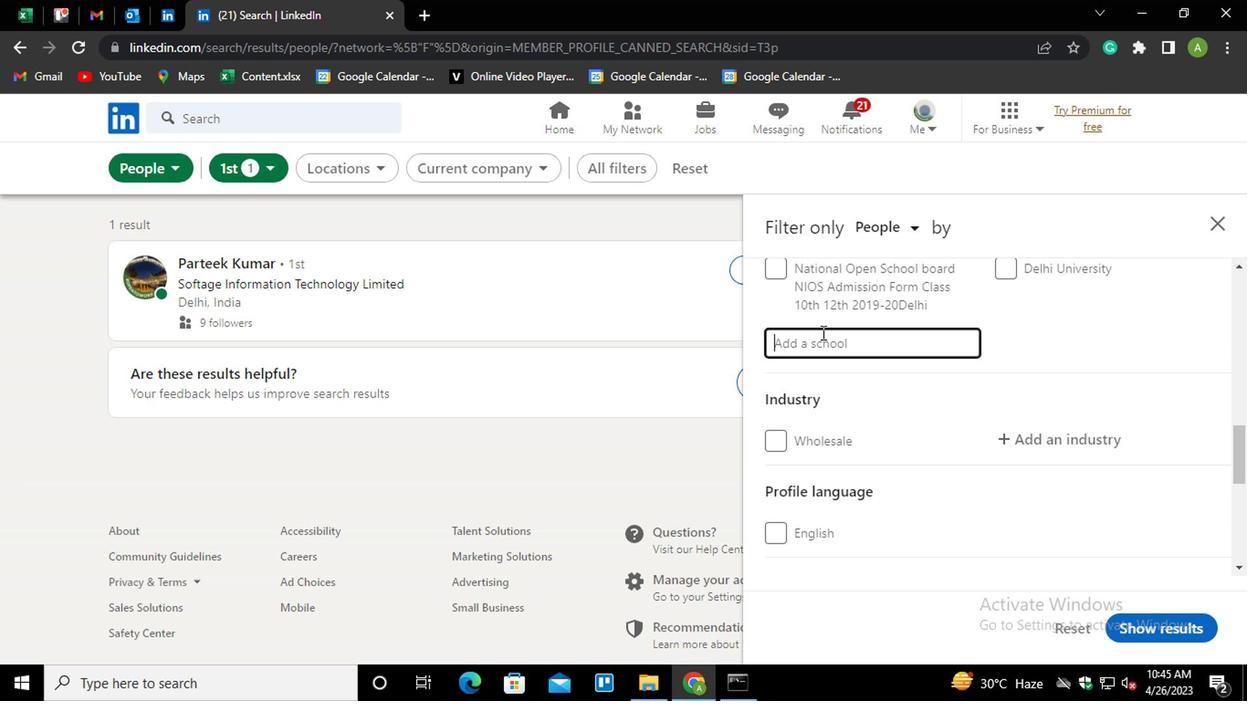 
Action: Mouse pressed left at (820, 341)
Screenshot: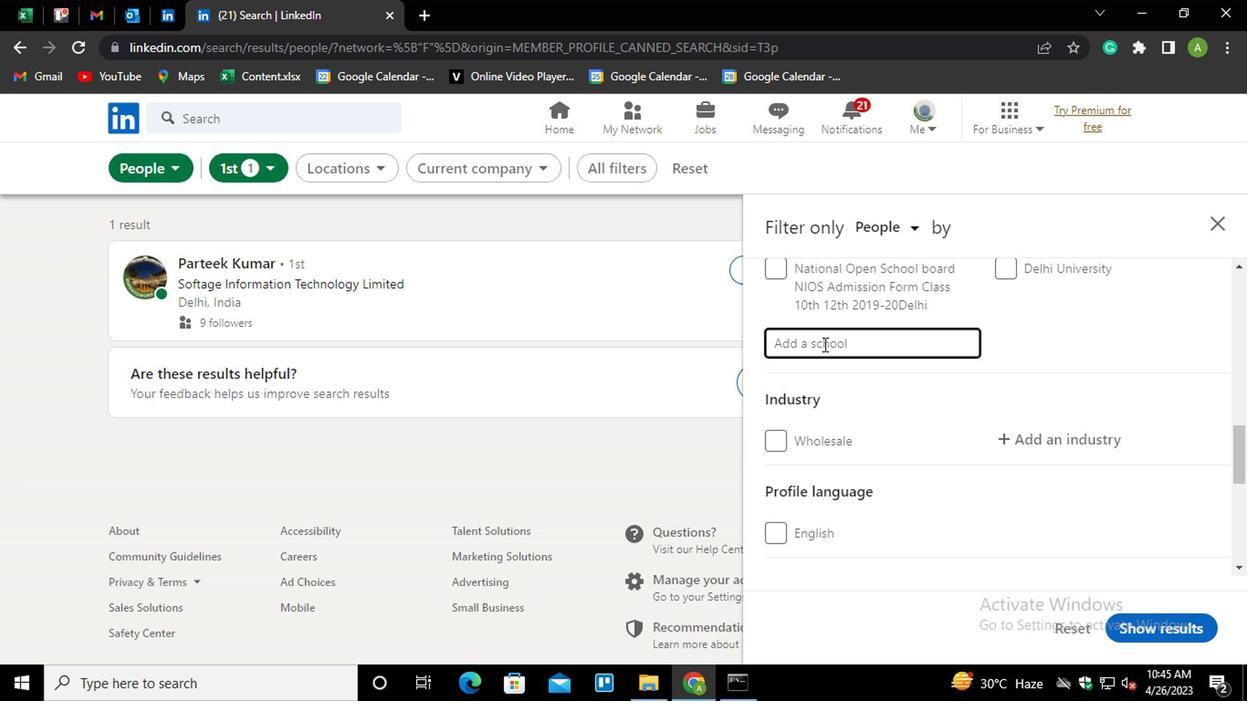 
Action: Key pressed <Key.shift>DELHI<Key.space><Key.shift_r>PUBLIC<Key.space><Key.shift>SCHOOL<Key.down><Key.down><Key.enter>
Screenshot: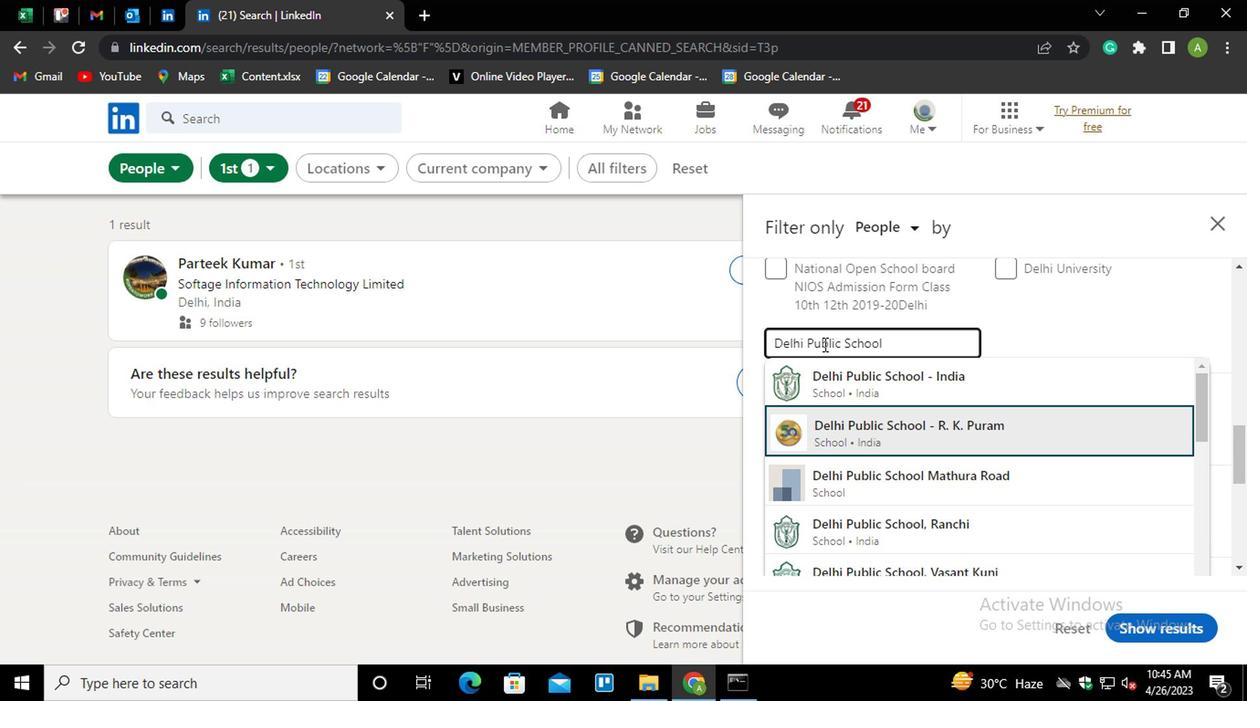
Action: Mouse scrolled (820, 341) with delta (0, 0)
Screenshot: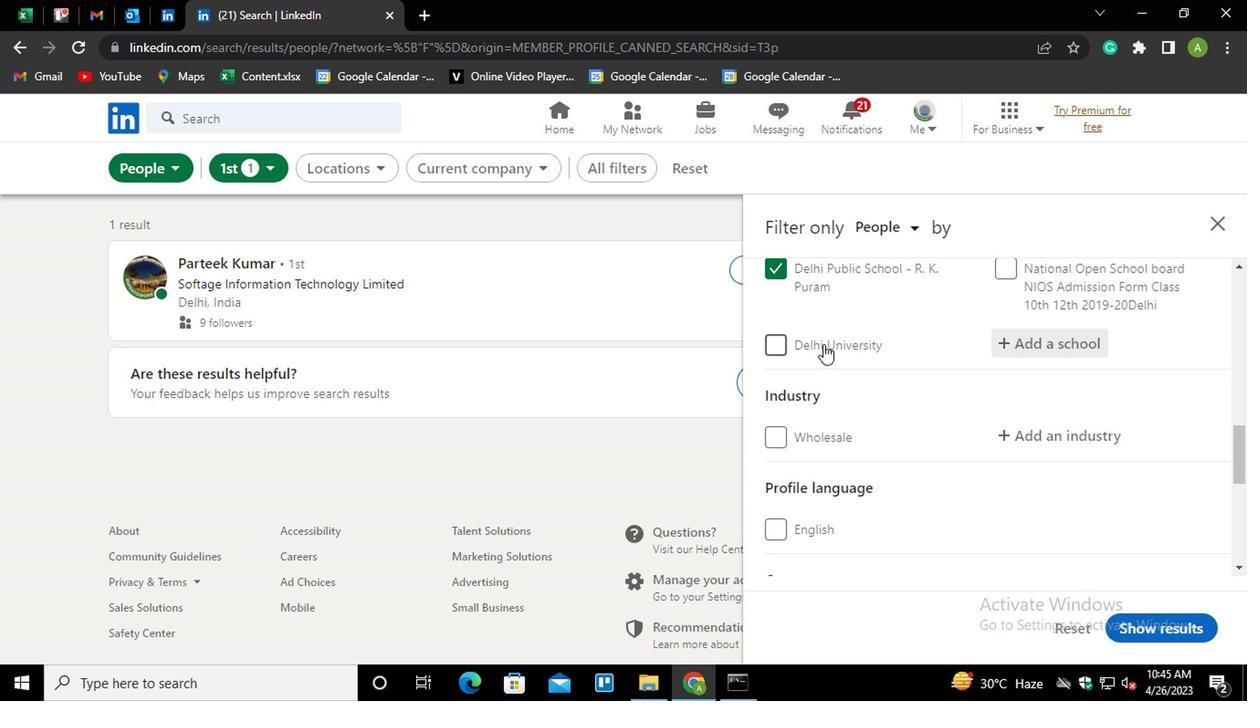 
Action: Mouse moved to (1100, 345)
Screenshot: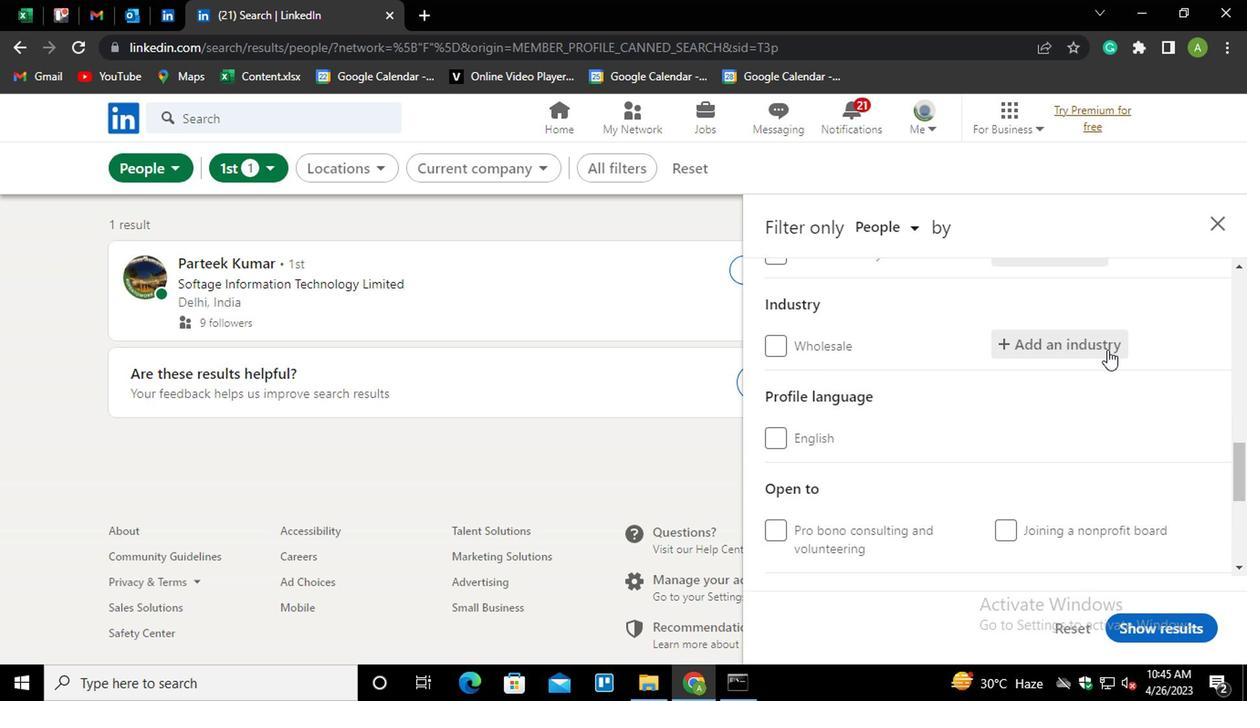 
Action: Mouse pressed left at (1100, 345)
Screenshot: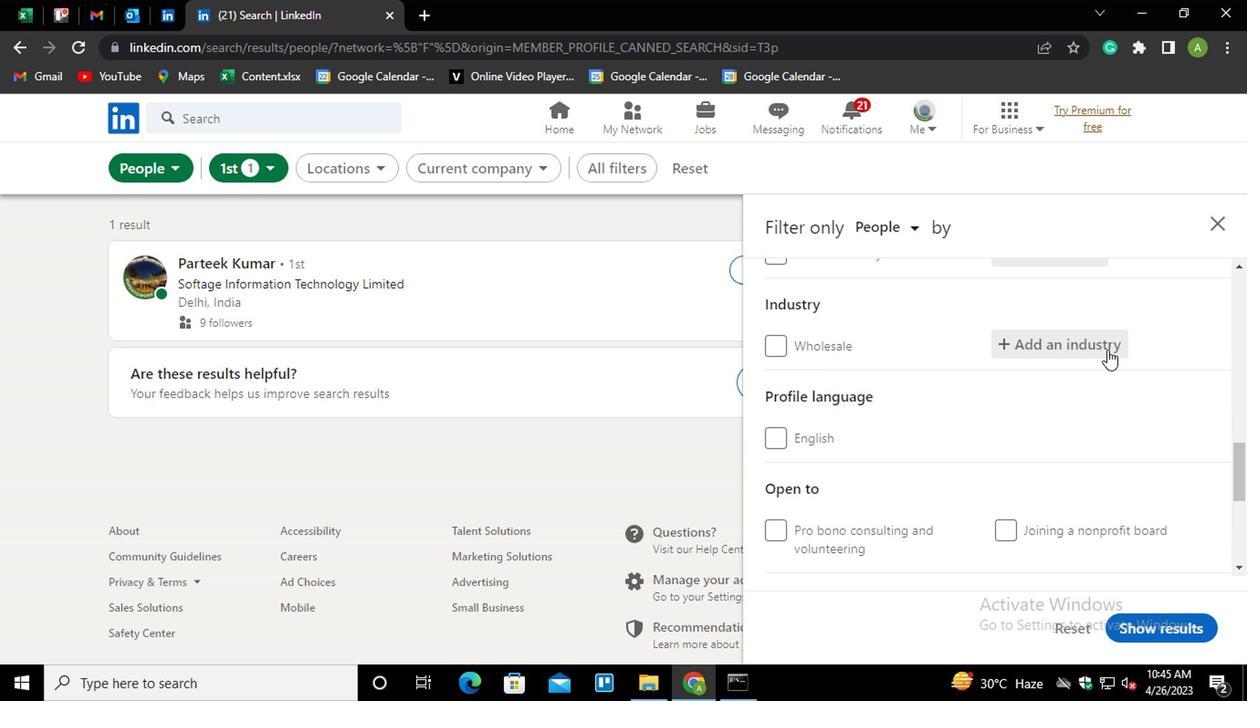 
Action: Mouse moved to (1076, 346)
Screenshot: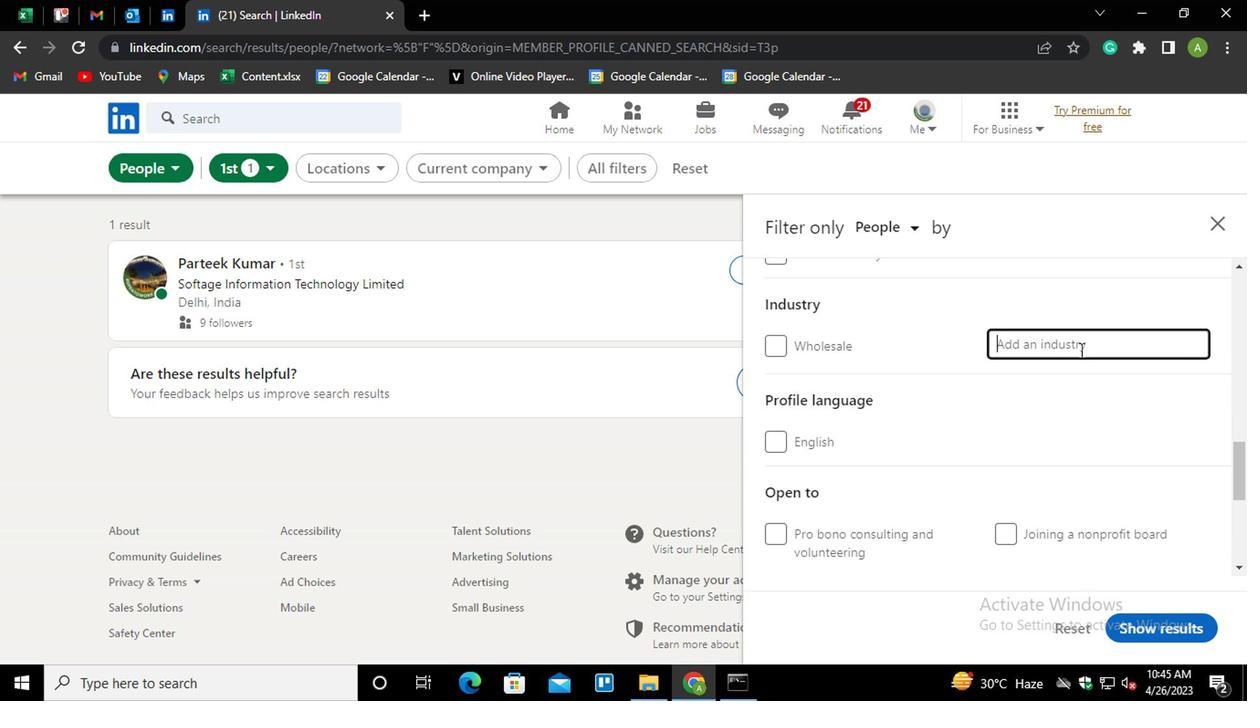 
Action: Mouse pressed left at (1076, 346)
Screenshot: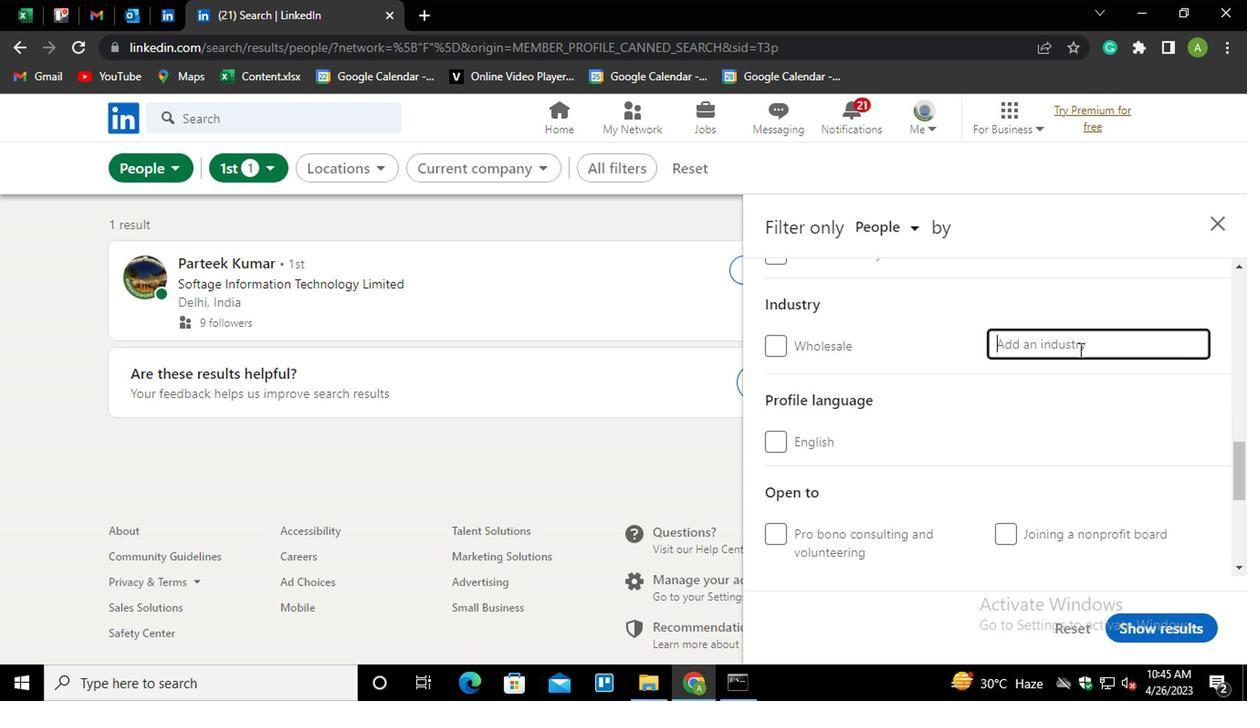 
Action: Key pressed <Key.shift>CHIROPRACTORS<Key.down><Key.enter>
Screenshot: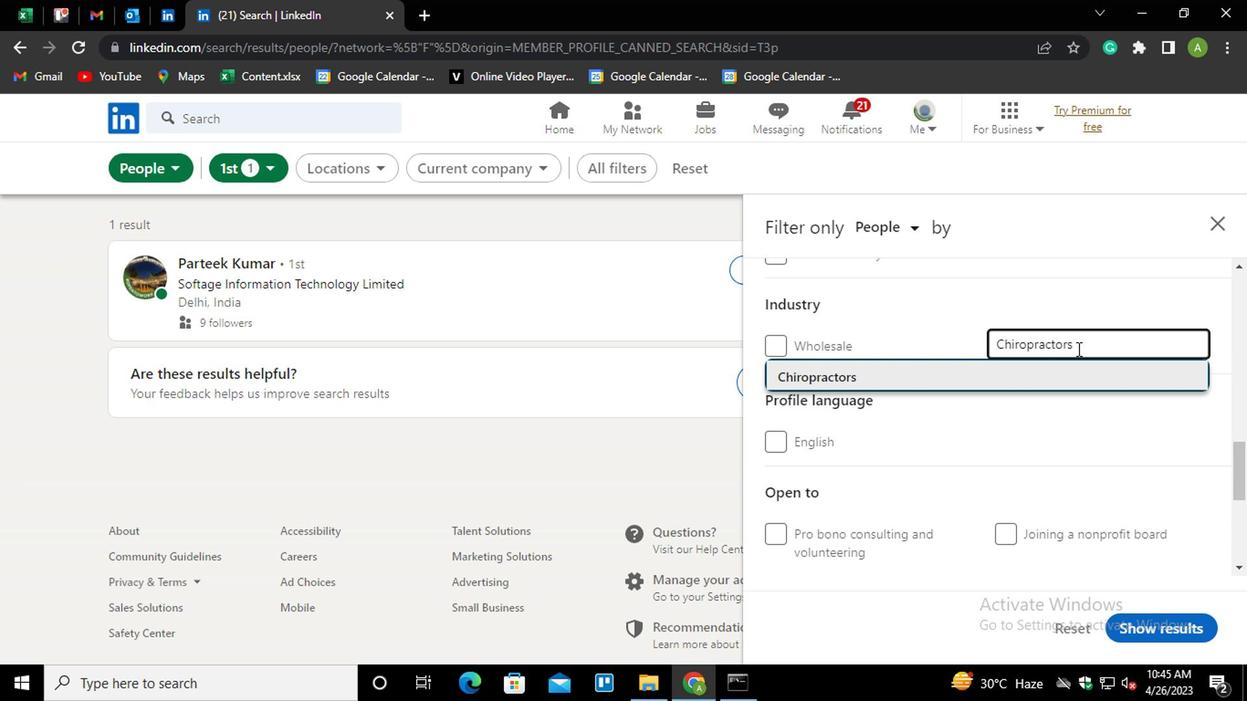 
Action: Mouse moved to (1049, 370)
Screenshot: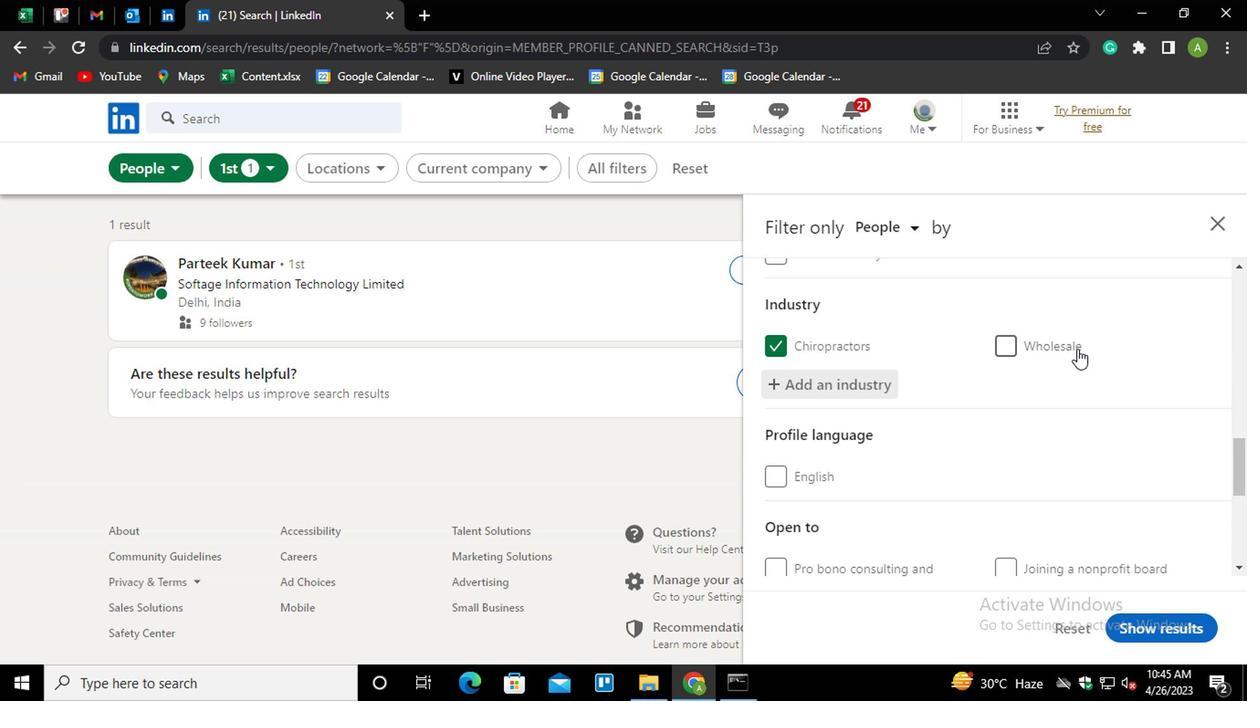
Action: Mouse scrolled (1049, 369) with delta (0, -1)
Screenshot: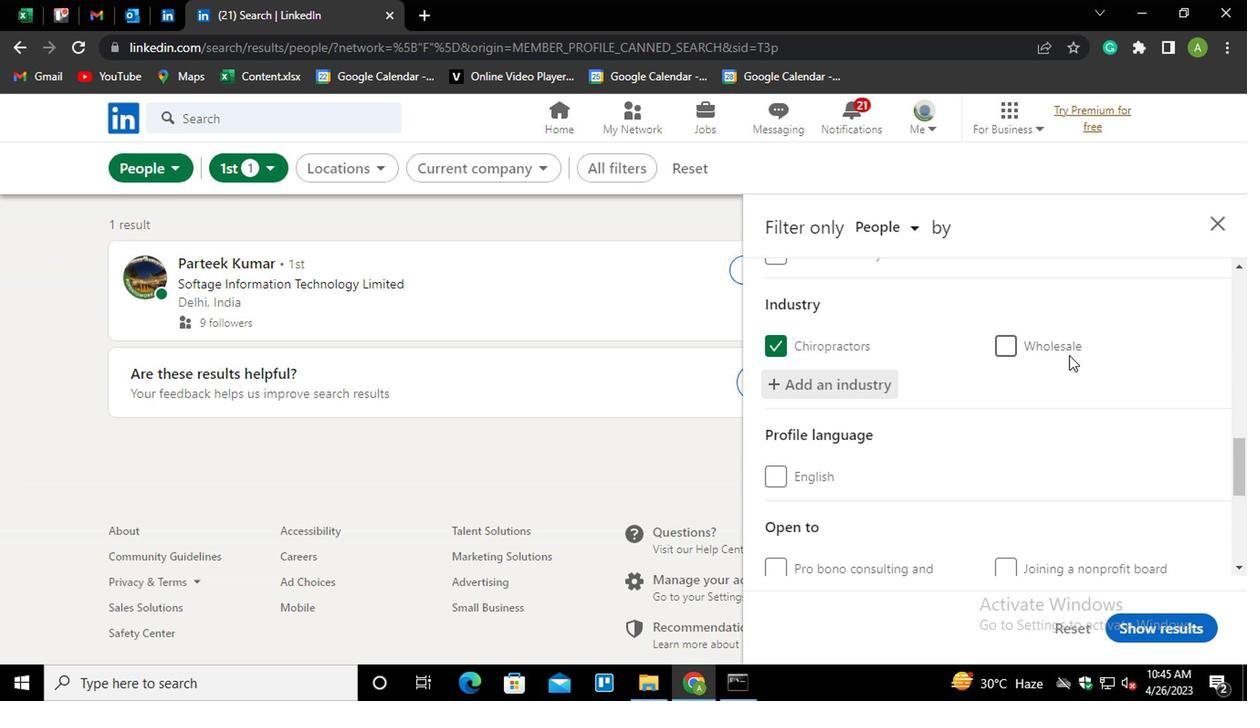 
Action: Mouse moved to (1048, 373)
Screenshot: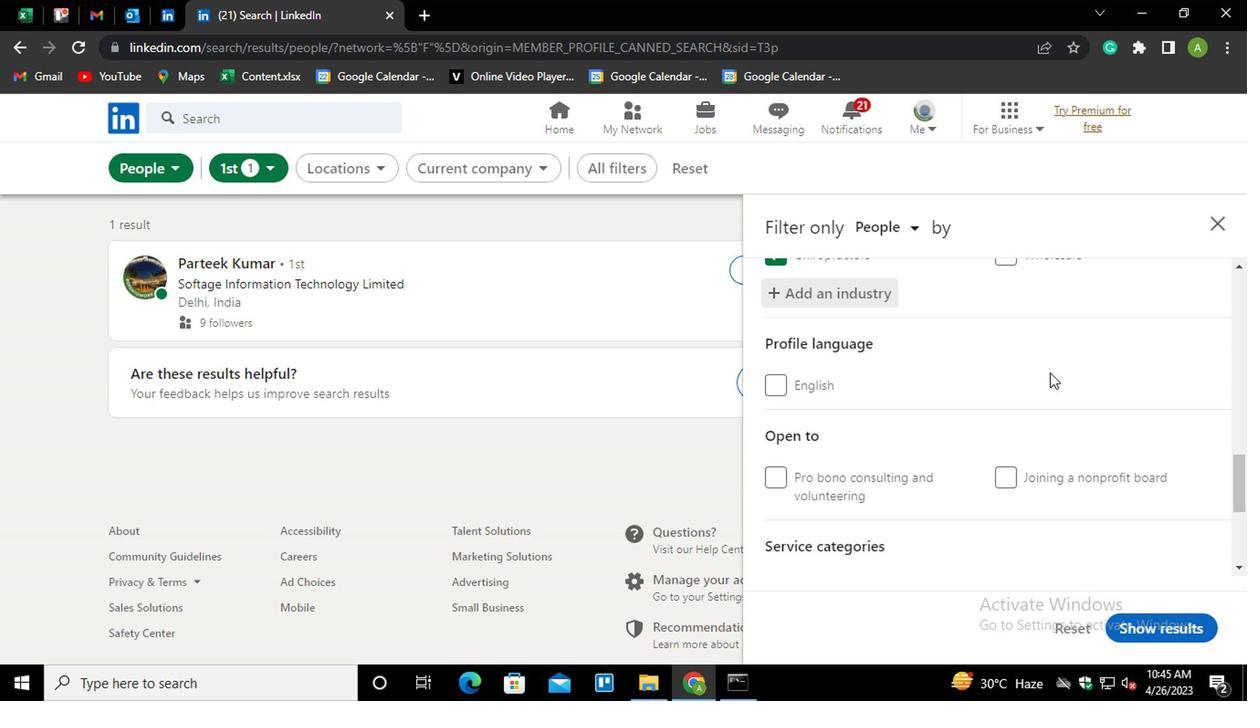 
Action: Mouse scrolled (1048, 371) with delta (0, -1)
Screenshot: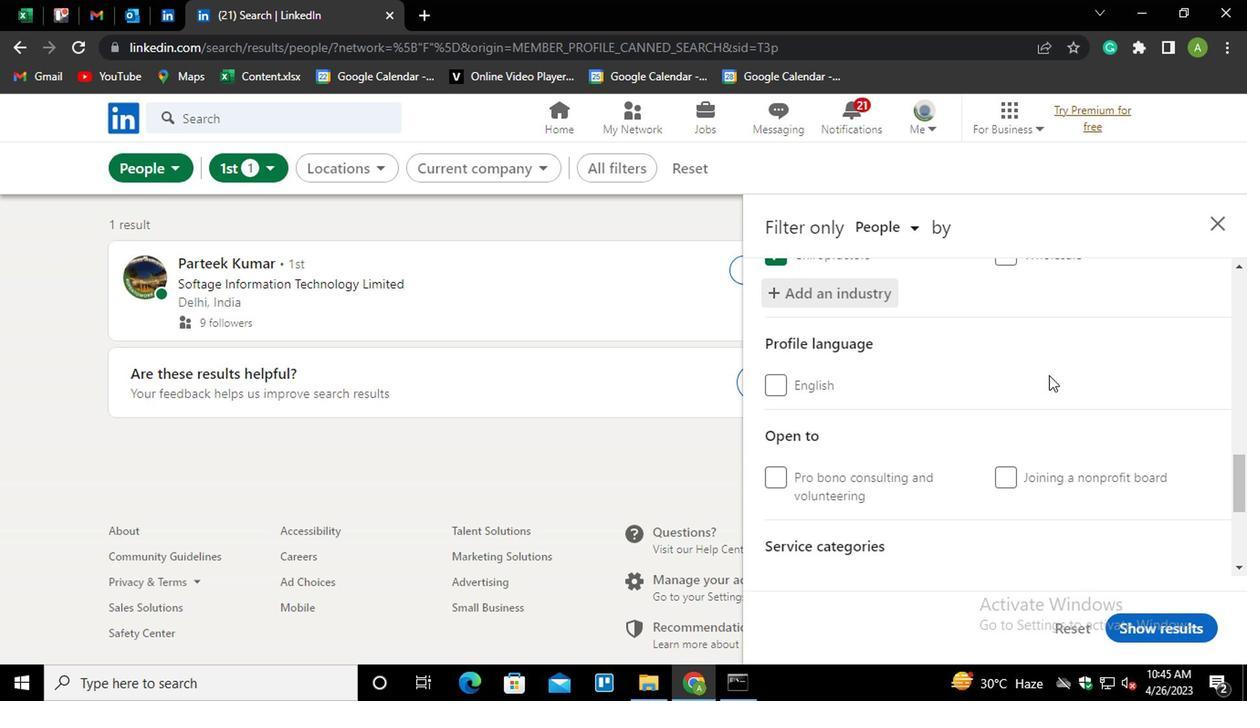 
Action: Mouse moved to (990, 357)
Screenshot: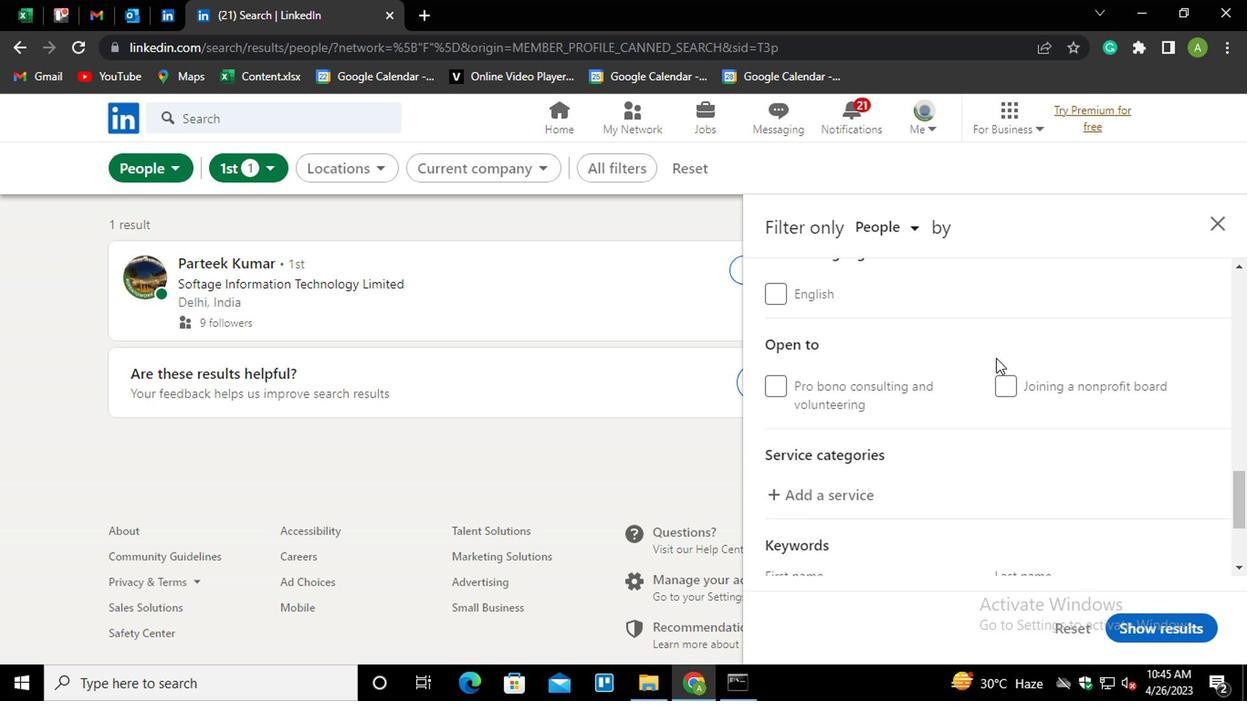 
Action: Mouse scrolled (990, 356) with delta (0, 0)
Screenshot: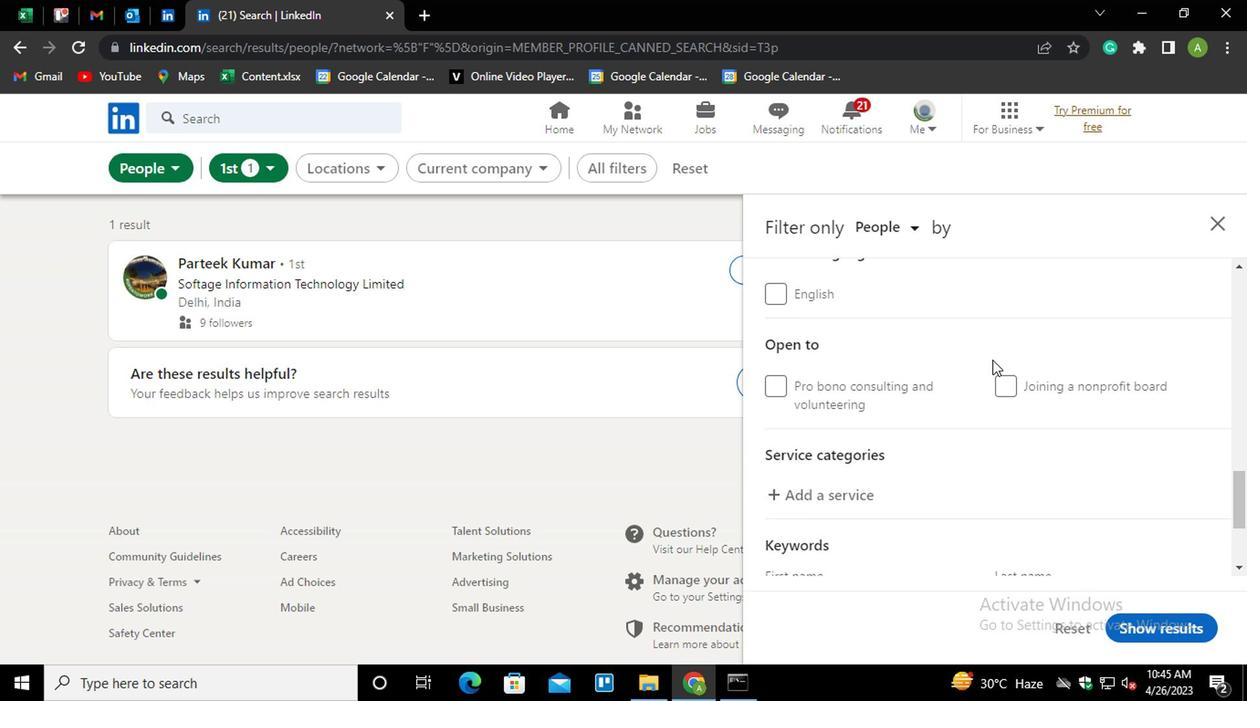 
Action: Mouse moved to (855, 400)
Screenshot: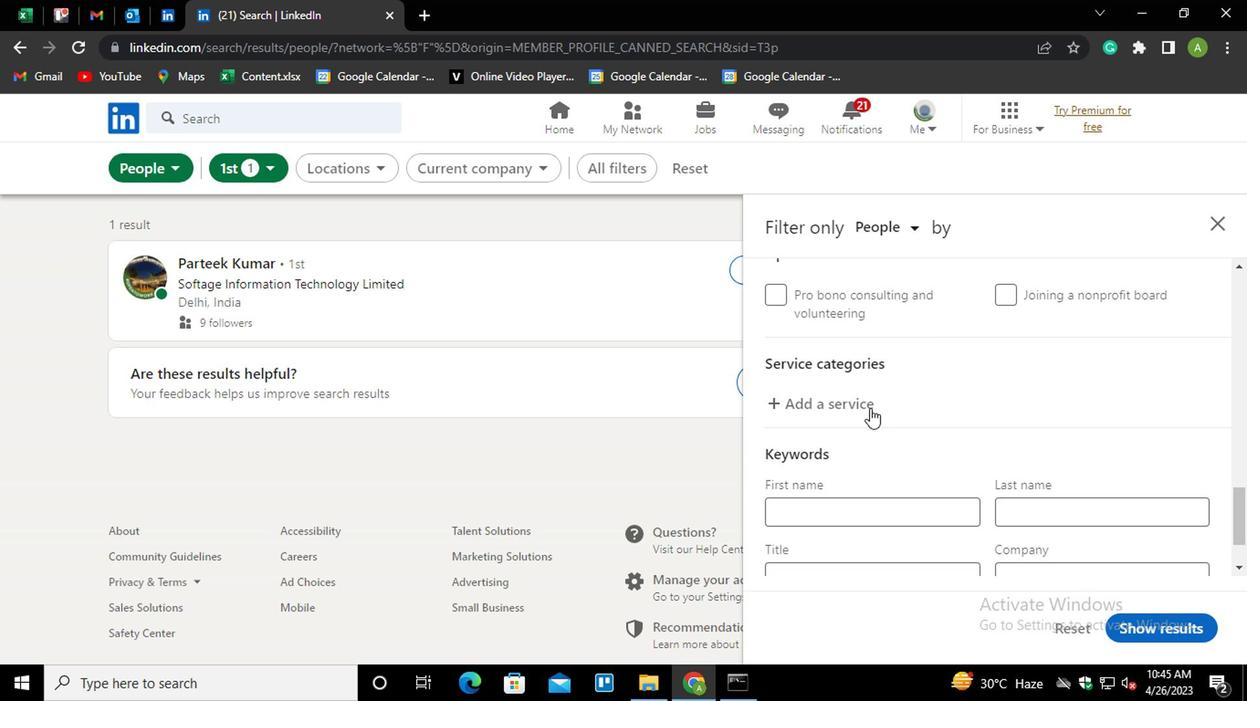 
Action: Mouse pressed left at (855, 400)
Screenshot: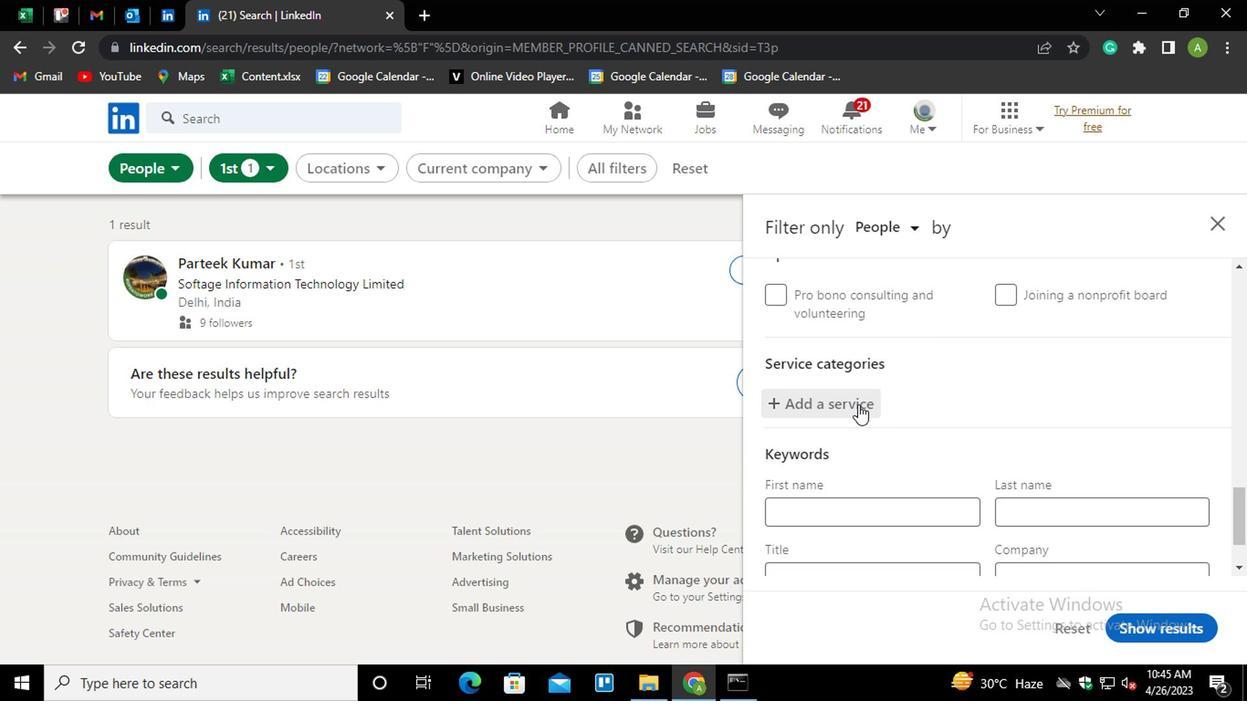 
Action: Mouse moved to (866, 405)
Screenshot: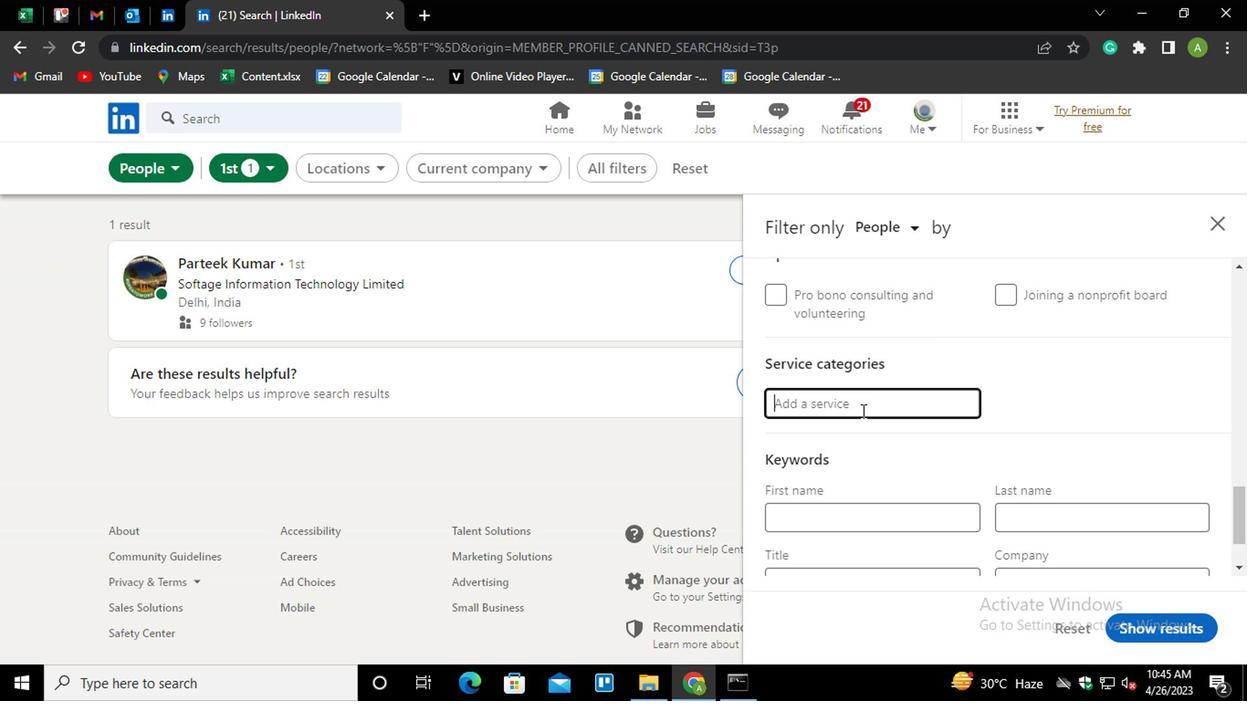 
Action: Mouse pressed left at (866, 405)
Screenshot: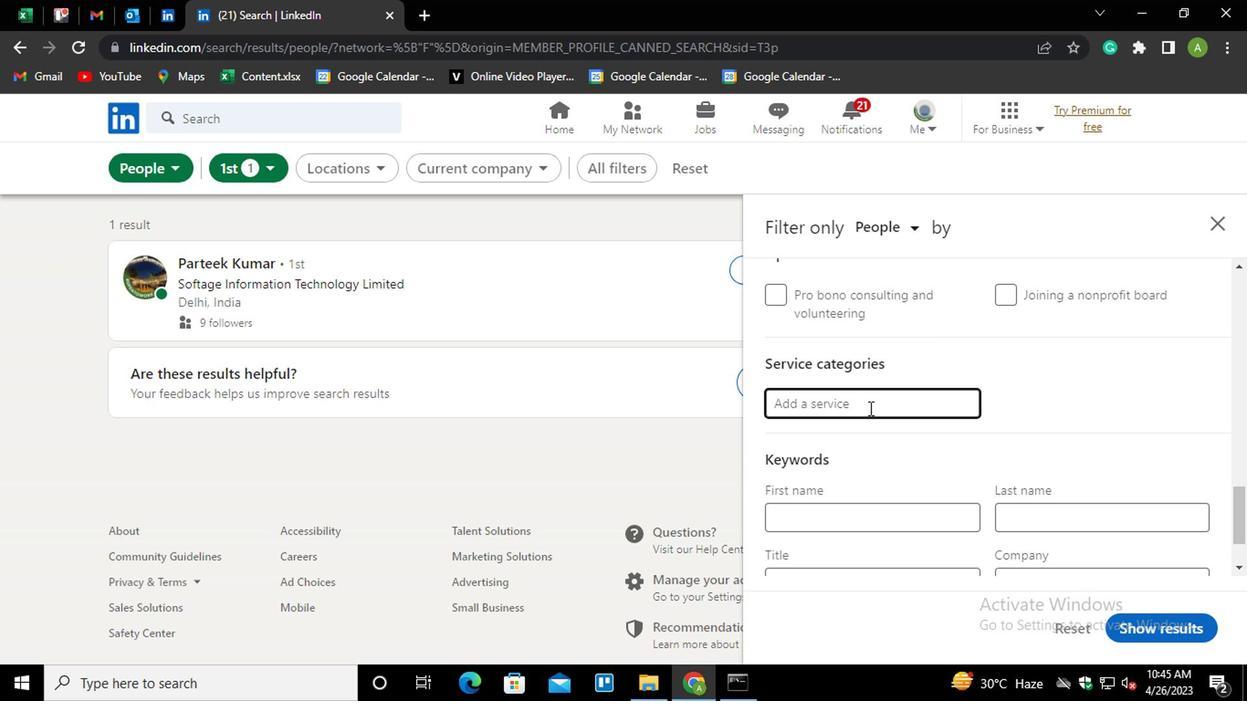 
Action: Key pressed <Key.shift>HOME<Key.down><Key.enter>
Screenshot: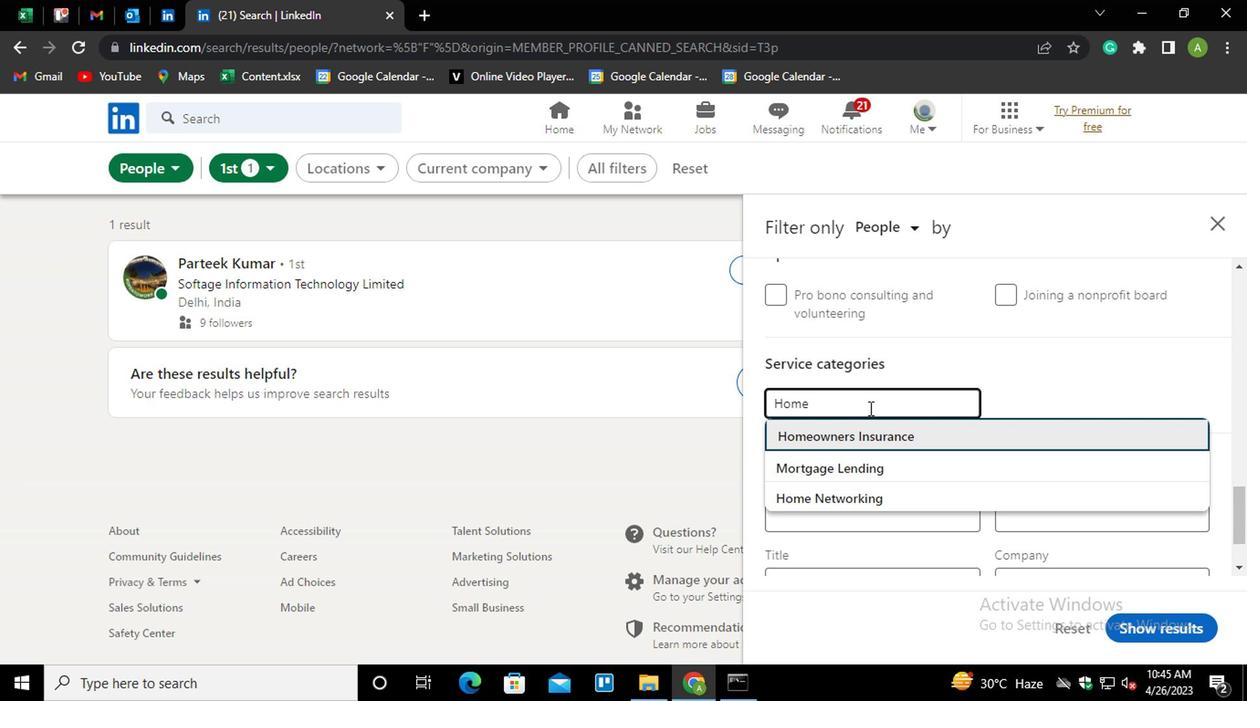 
Action: Mouse moved to (961, 437)
Screenshot: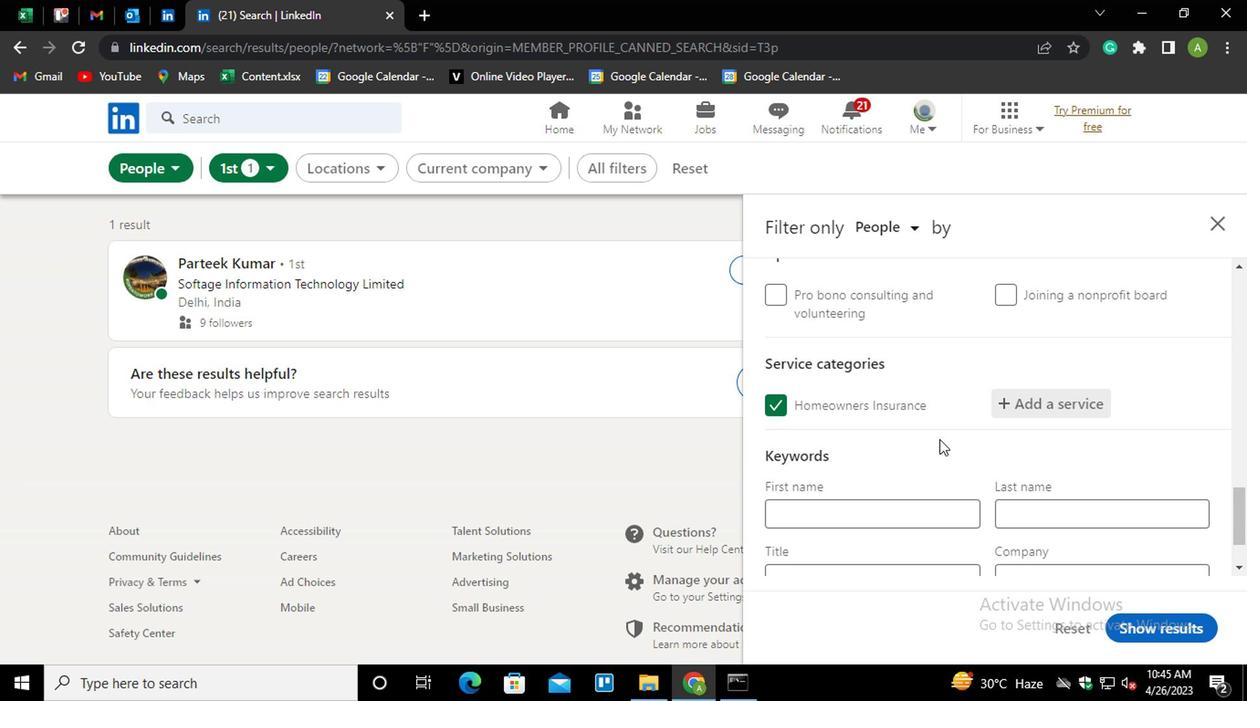 
Action: Mouse scrolled (961, 436) with delta (0, -1)
Screenshot: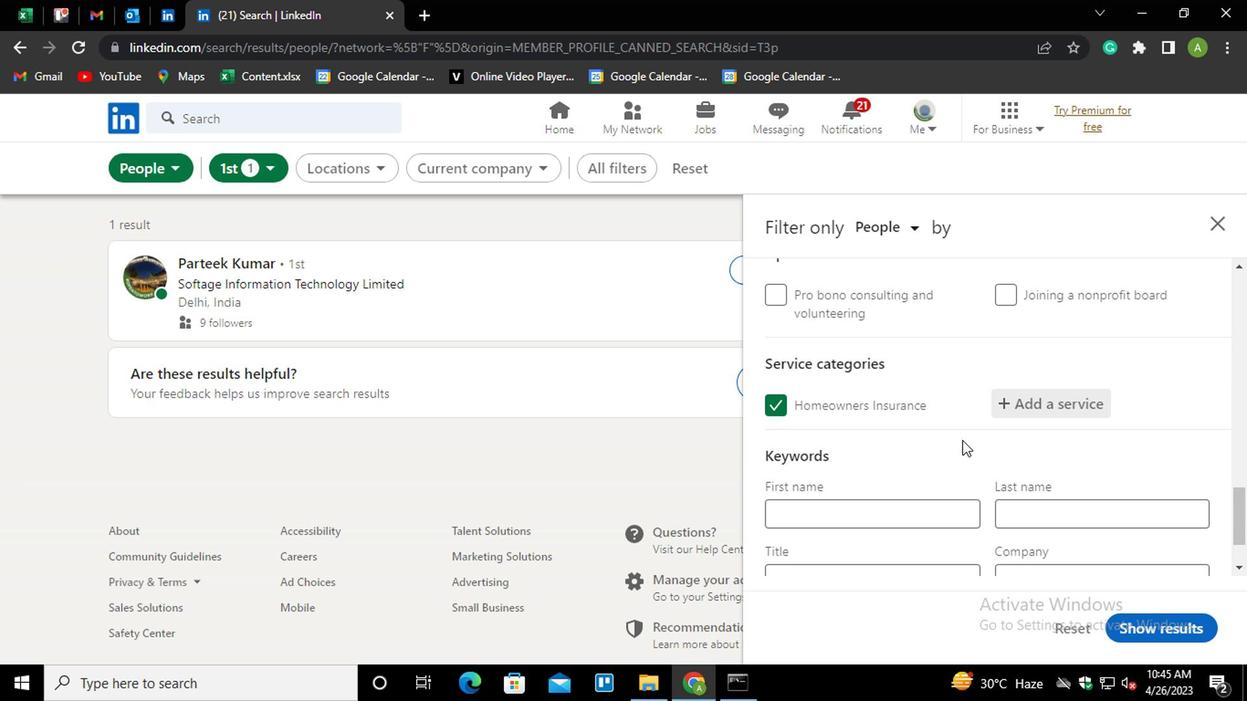 
Action: Mouse scrolled (961, 436) with delta (0, -1)
Screenshot: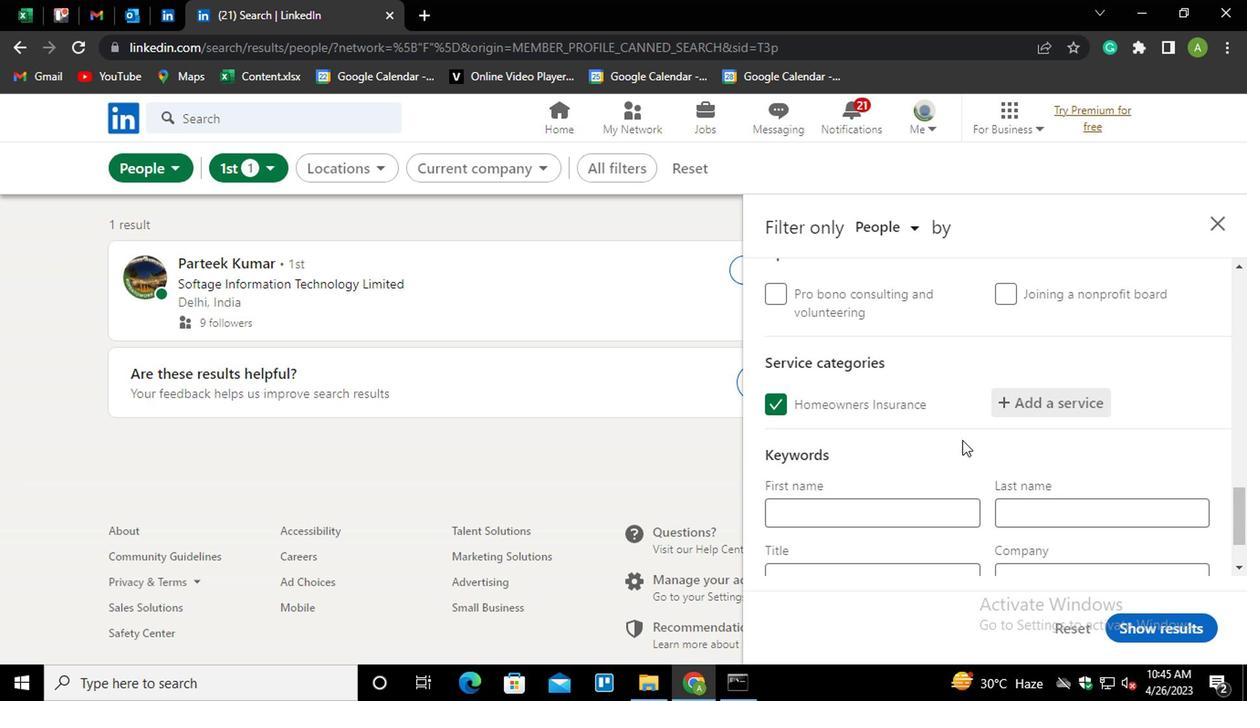 
Action: Mouse moved to (961, 437)
Screenshot: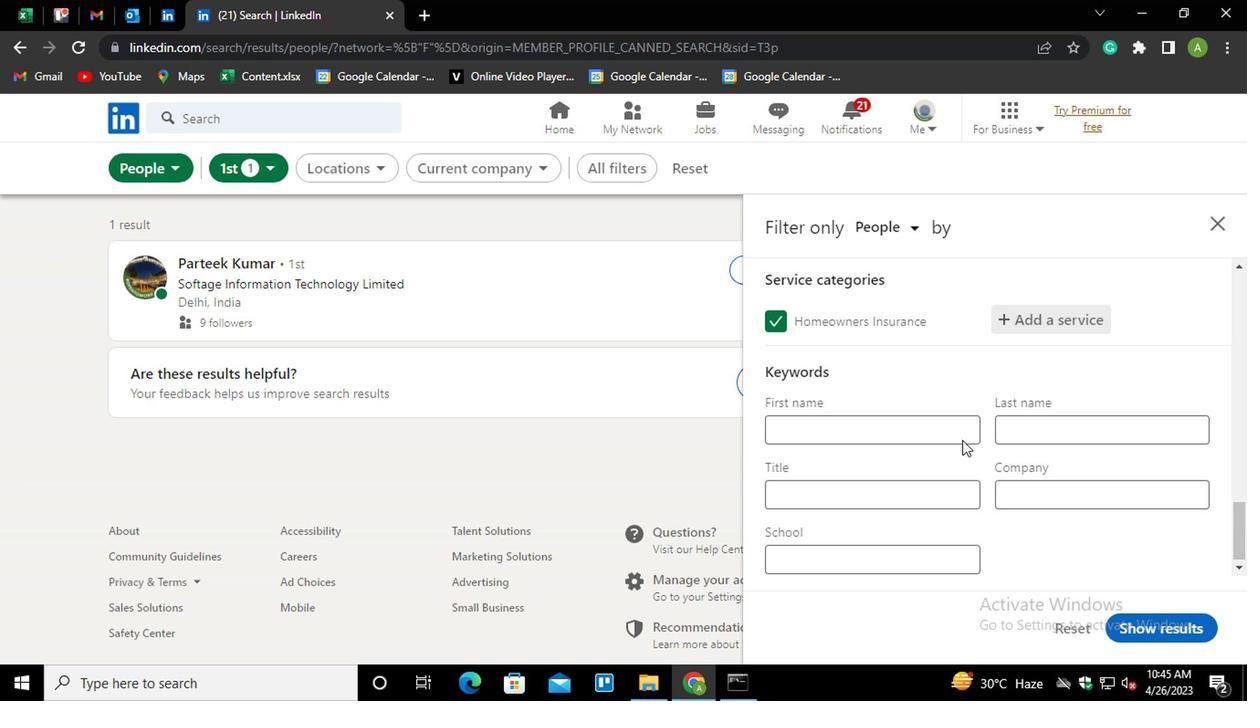 
Action: Mouse scrolled (961, 437) with delta (0, 0)
Screenshot: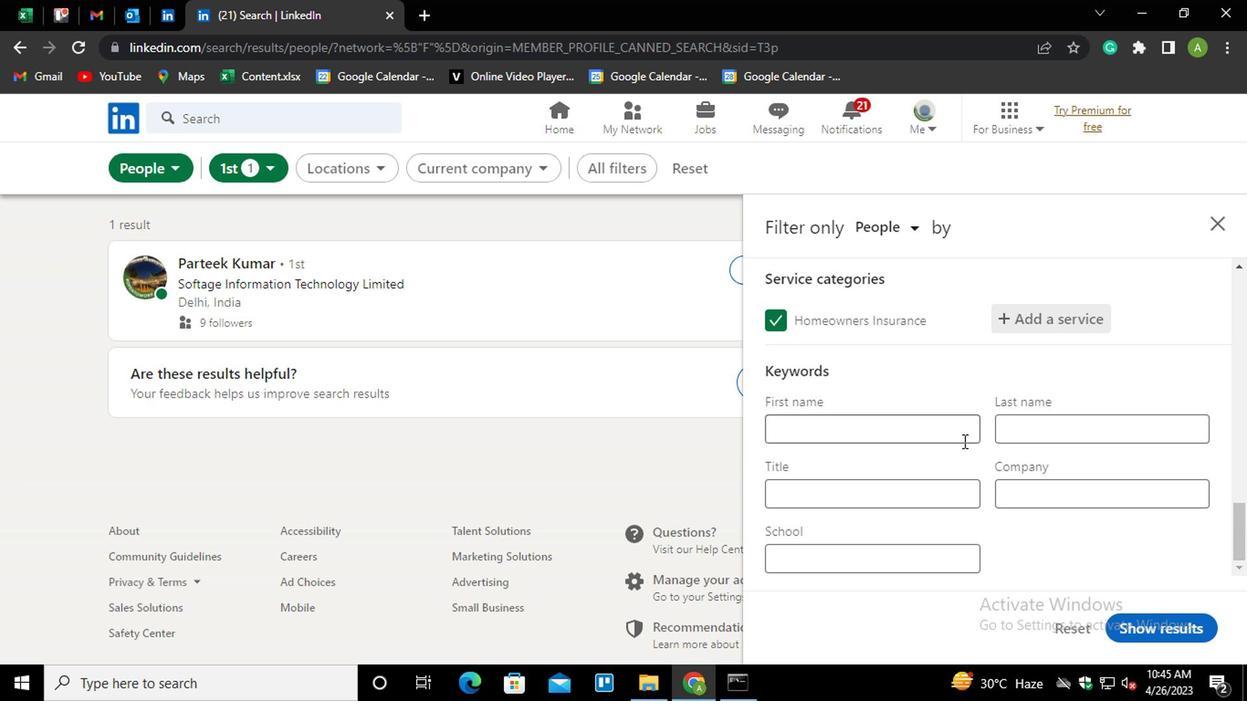 
Action: Mouse moved to (812, 489)
Screenshot: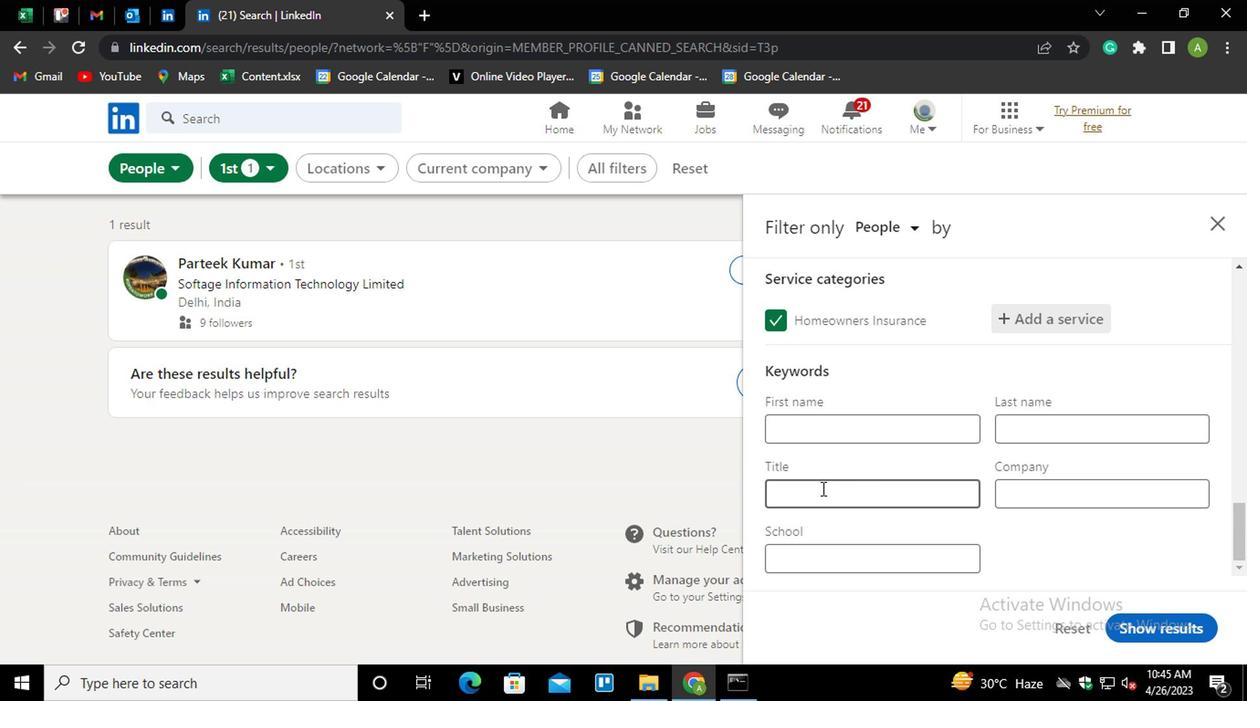 
Action: Mouse pressed left at (812, 489)
Screenshot: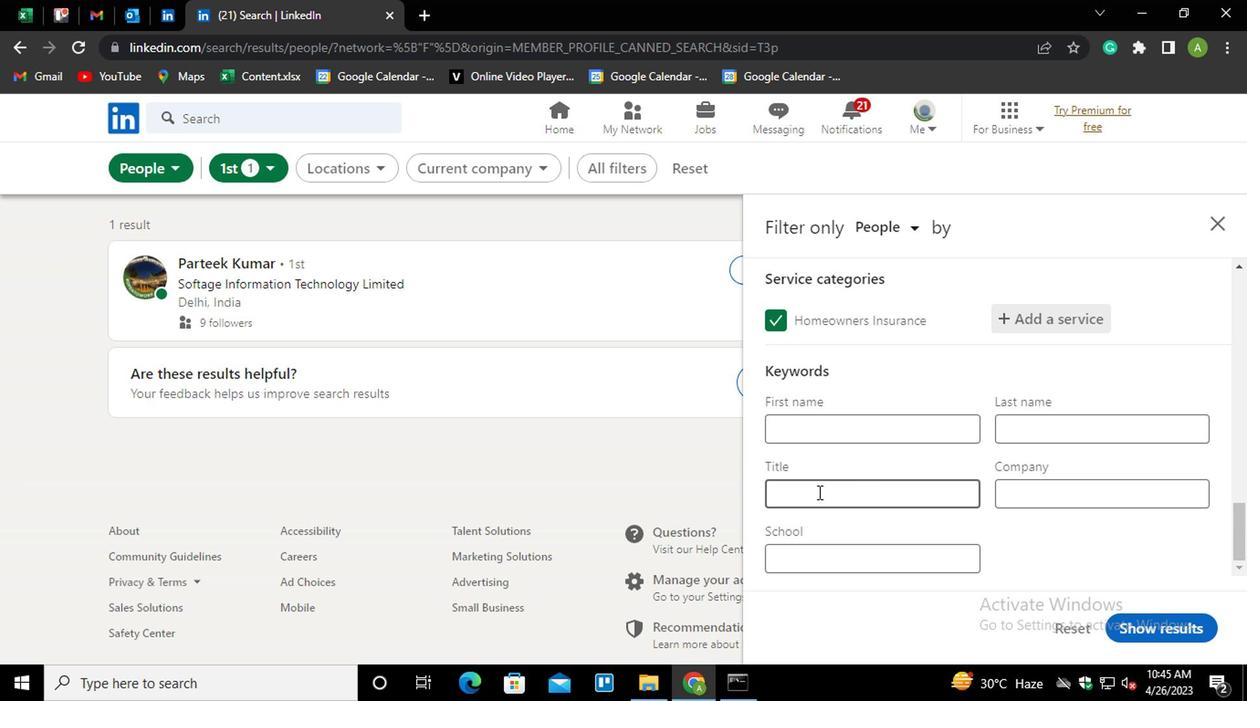 
Action: Key pressed <Key.shift_r>MANAGING<Key.space><Key.shift_r>MEMBER
Screenshot: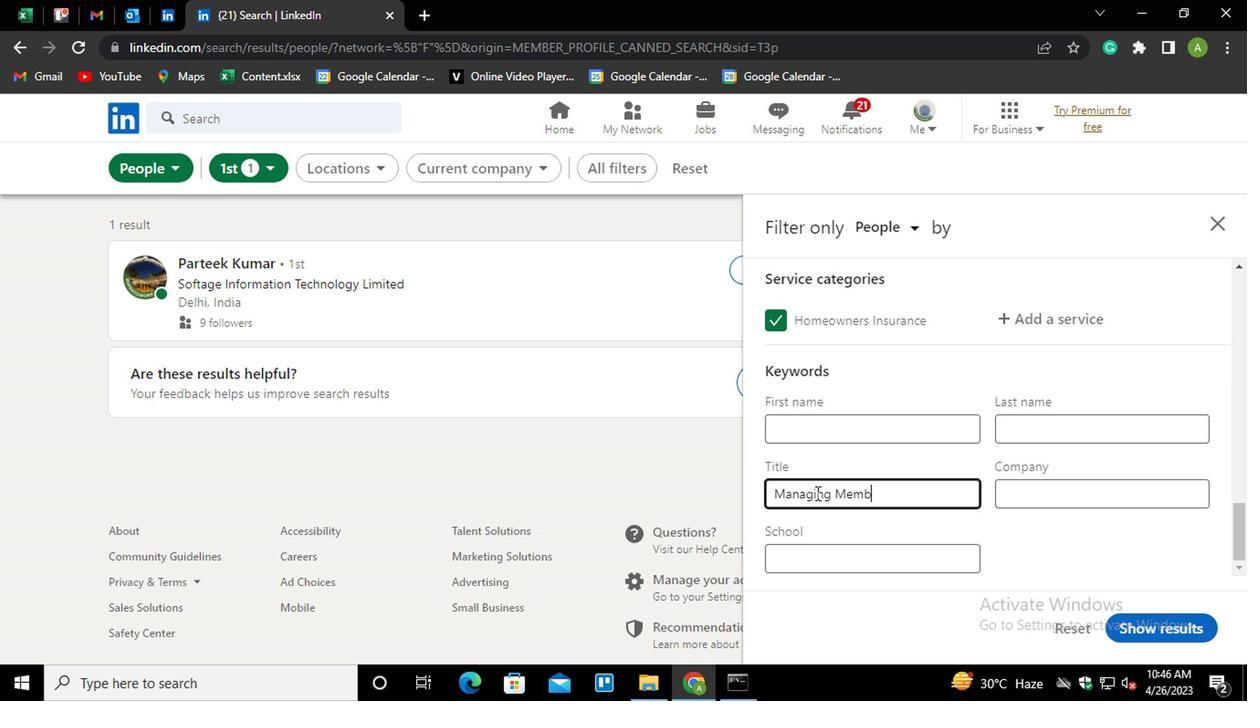 
Action: Mouse moved to (1050, 562)
Screenshot: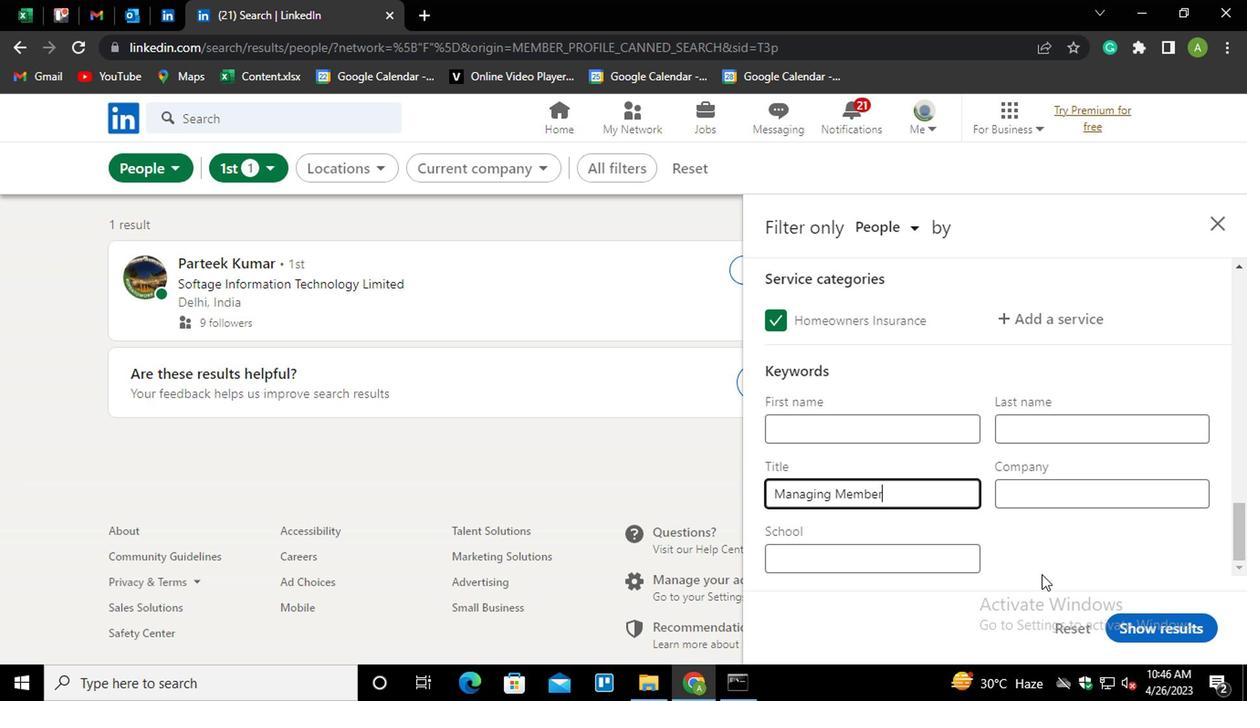 
Action: Mouse pressed left at (1050, 562)
Screenshot: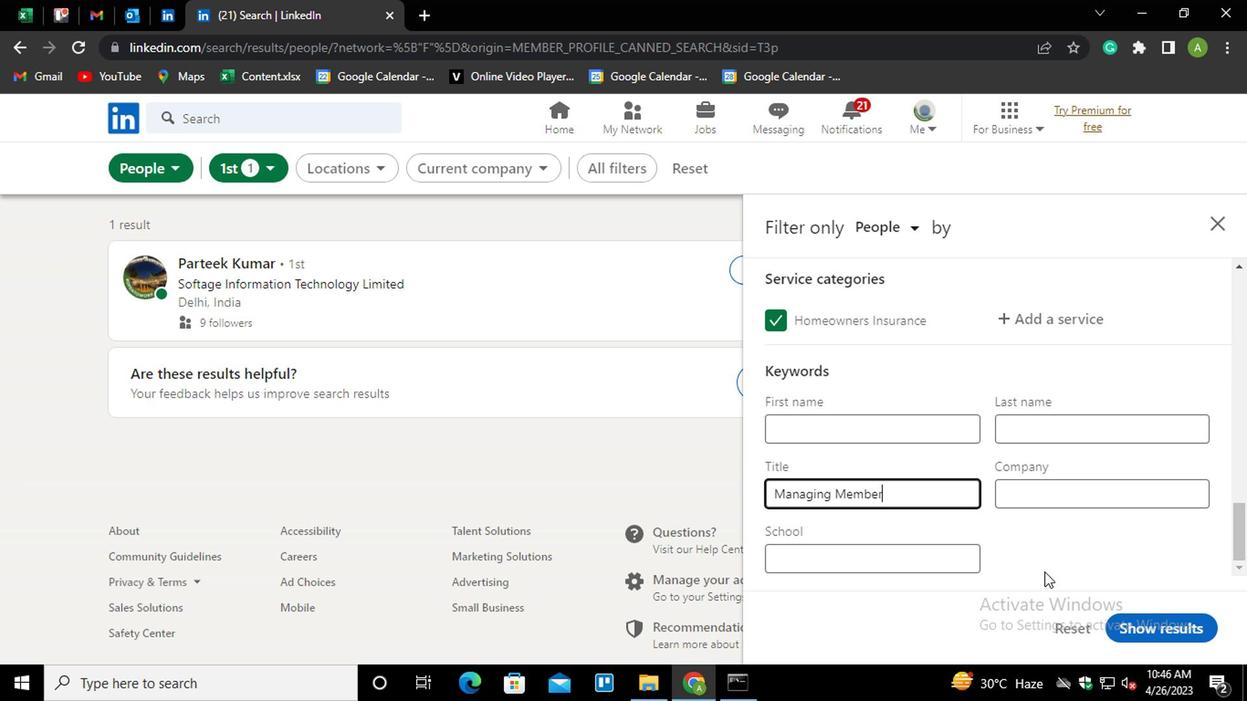 
Action: Mouse moved to (1167, 616)
Screenshot: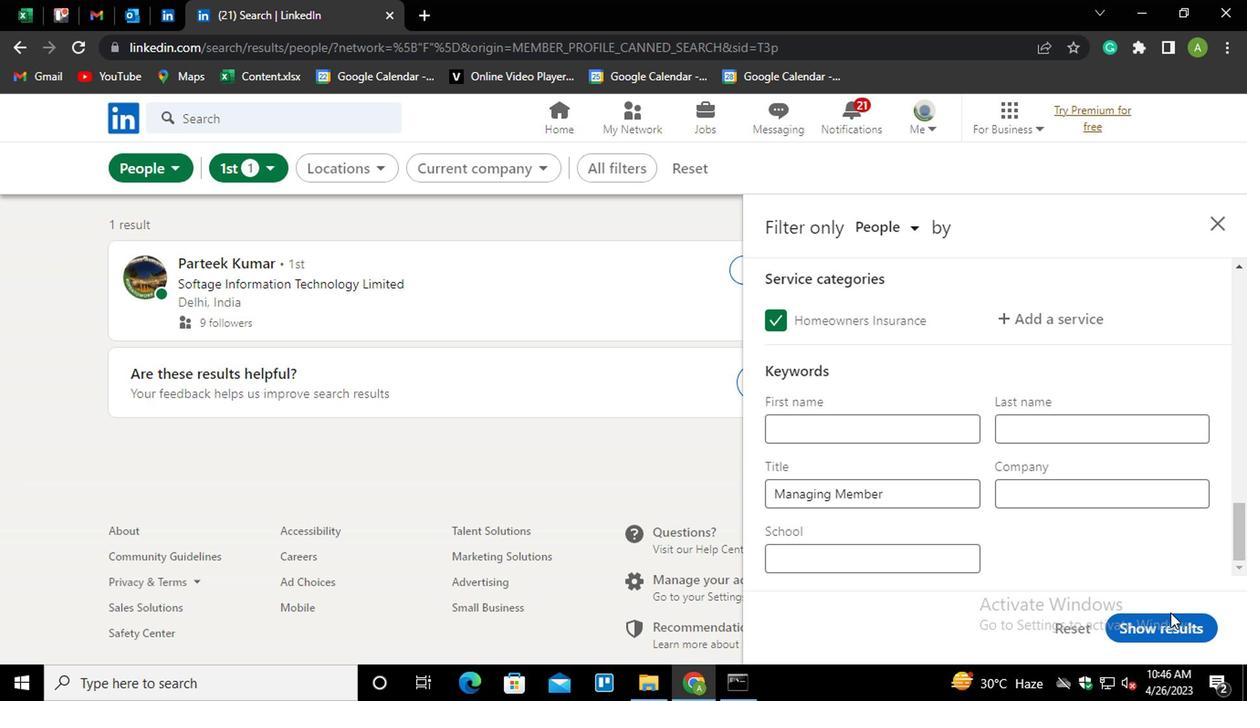 
Action: Mouse pressed left at (1167, 616)
Screenshot: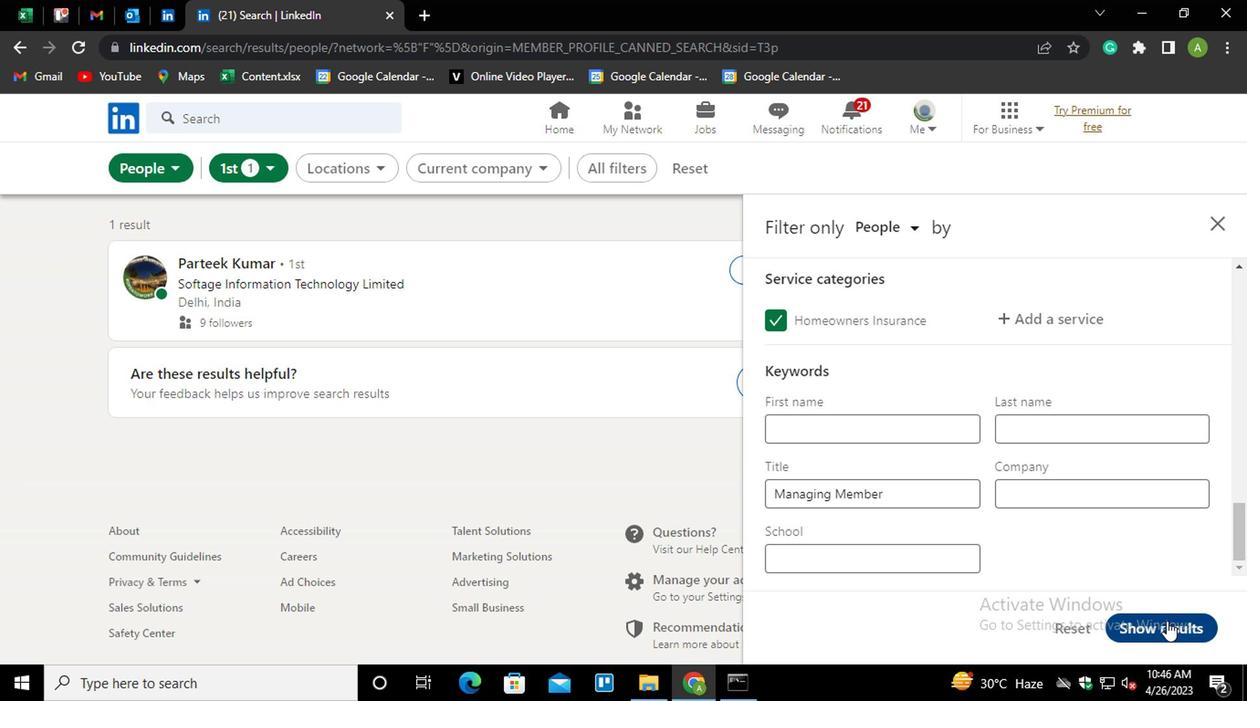 
